 Task: Open a blank sheet, save the file as Gratitude.doc and add heading 'Gratitude'Gratitude ,with the parapraph,with the parapraph Practicing gratitude cultivates a positive mindset and enhances overall well-being. It involves acknowledging and appreciating the good things in life, which can improve mood, relationships, and overall life satisfaction. Expressing gratitude regularly can lead to a more fulfilling and optimistic outlook.Apply Font Style Agency FB And font size 14. Apply font style in  Heading Arial Black and font size 16 Change heading alignment to  Center
Action: Mouse moved to (103, 243)
Screenshot: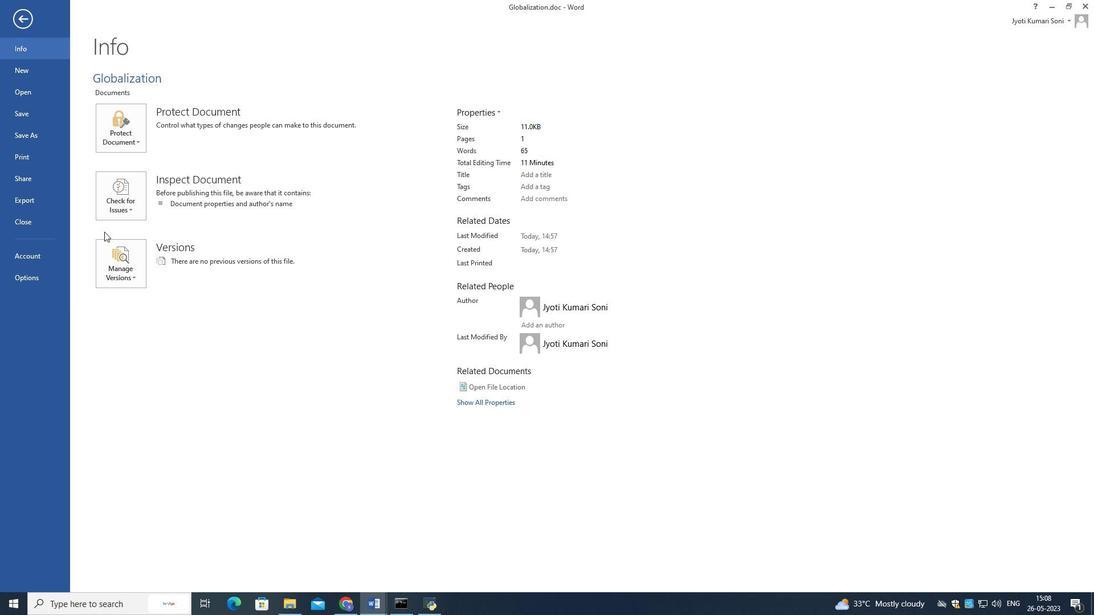 
Action: Mouse scrolled (103, 243) with delta (0, 0)
Screenshot: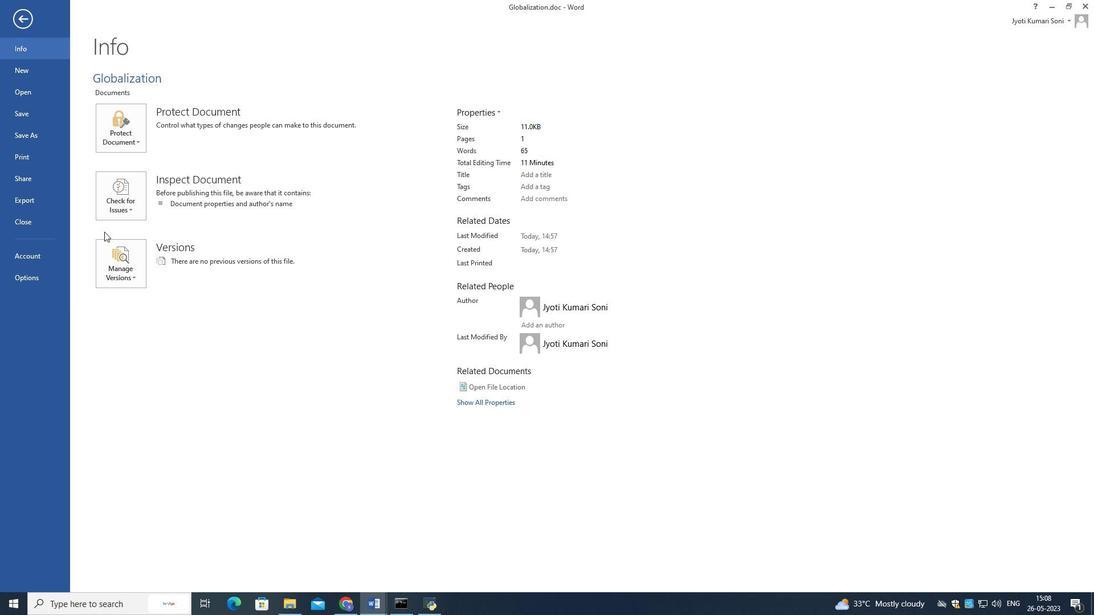 
Action: Mouse moved to (101, 250)
Screenshot: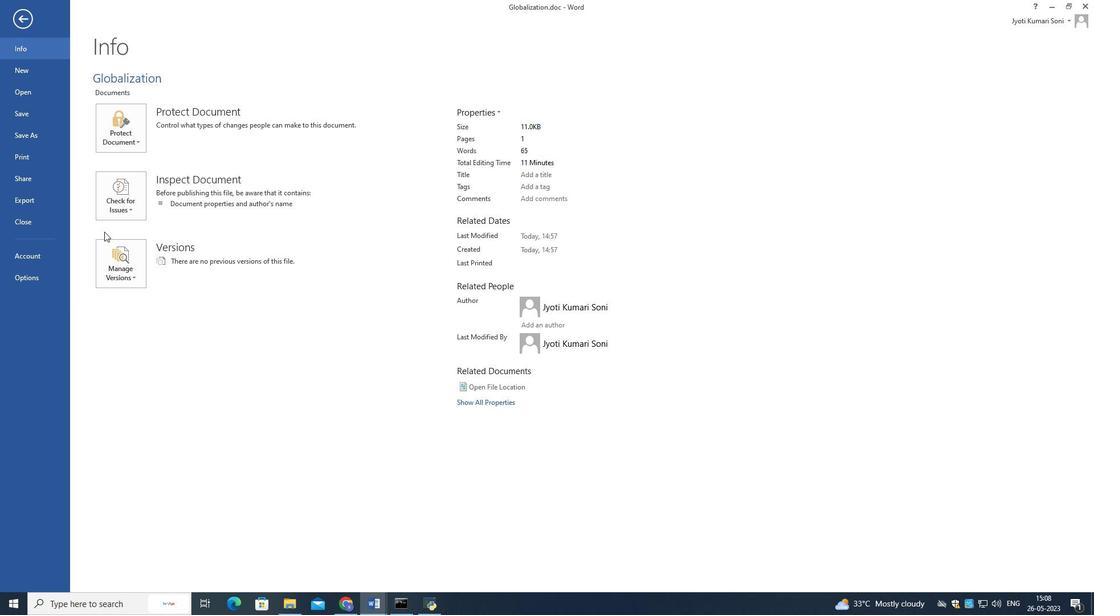 
Action: Mouse scrolled (101, 249) with delta (0, 0)
Screenshot: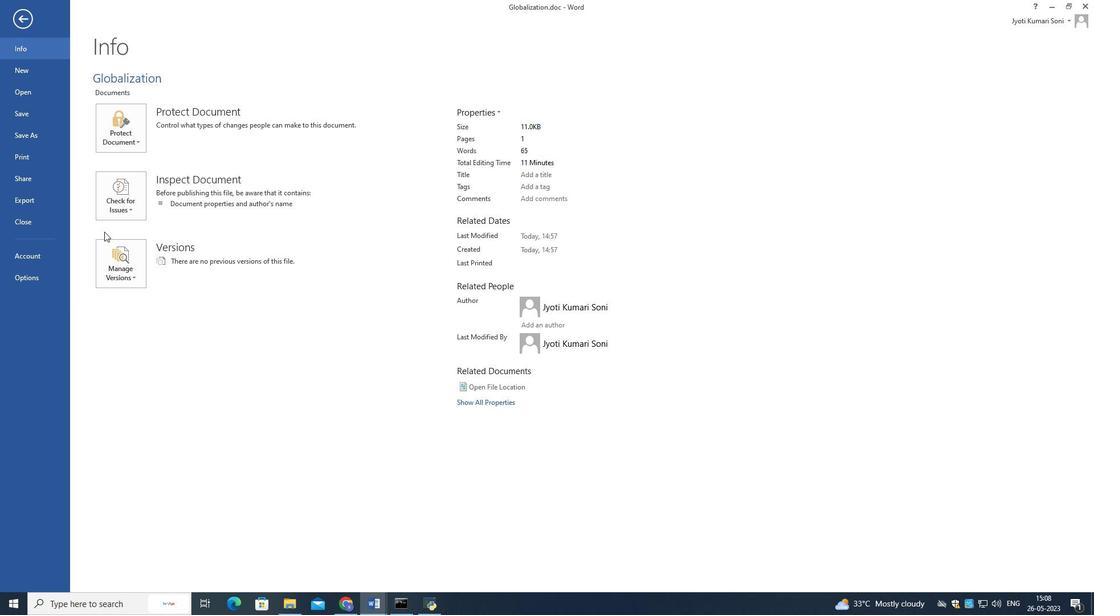
Action: Mouse moved to (101, 252)
Screenshot: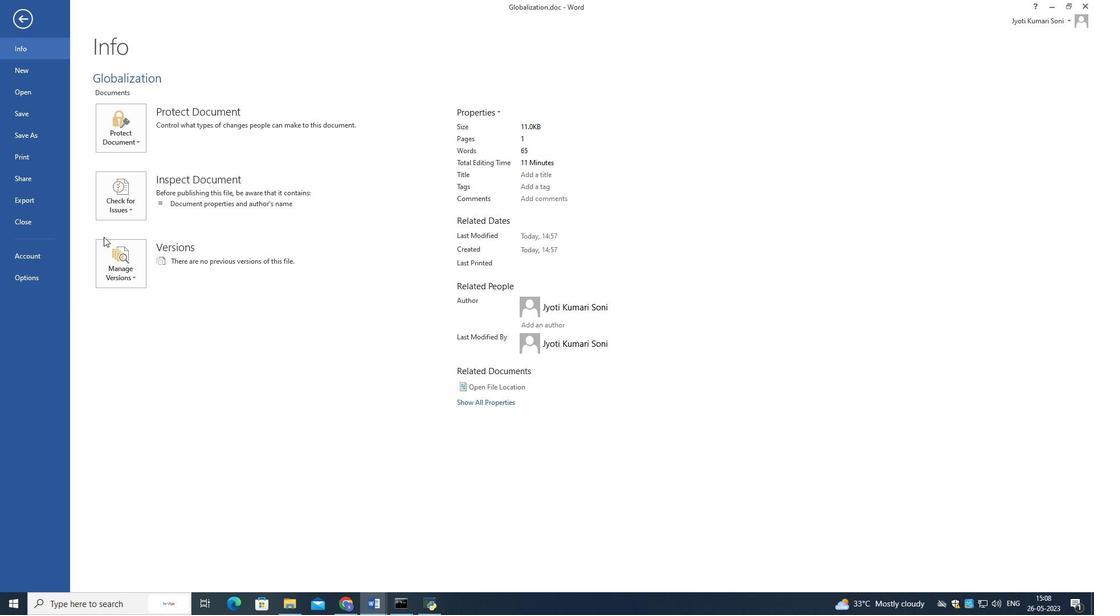 
Action: Mouse scrolled (101, 251) with delta (0, 0)
Screenshot: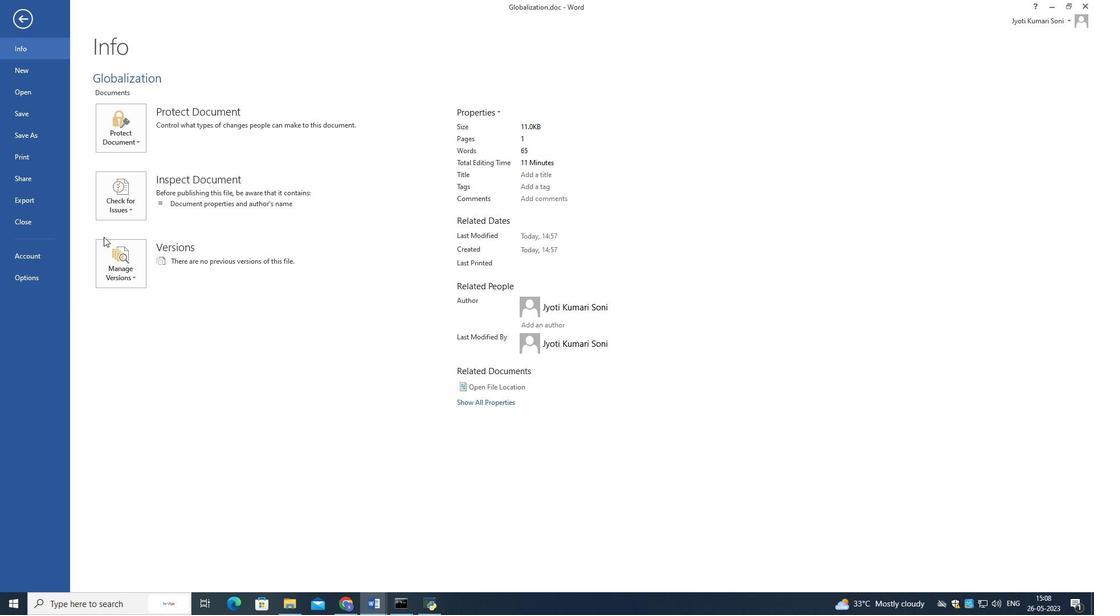 
Action: Mouse moved to (100, 253)
Screenshot: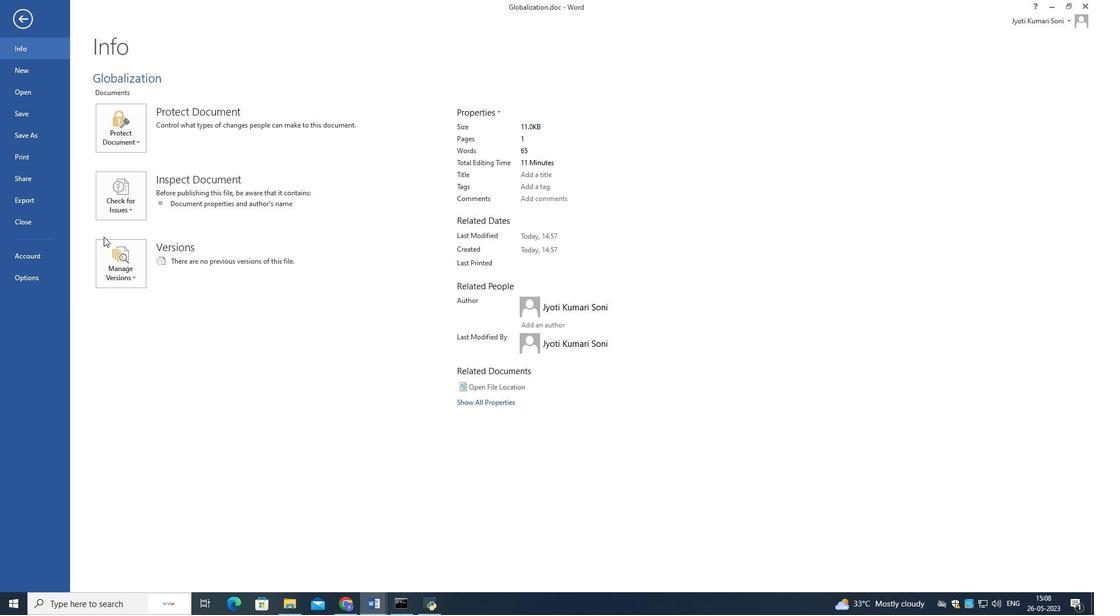 
Action: Mouse scrolled (100, 252) with delta (0, 0)
Screenshot: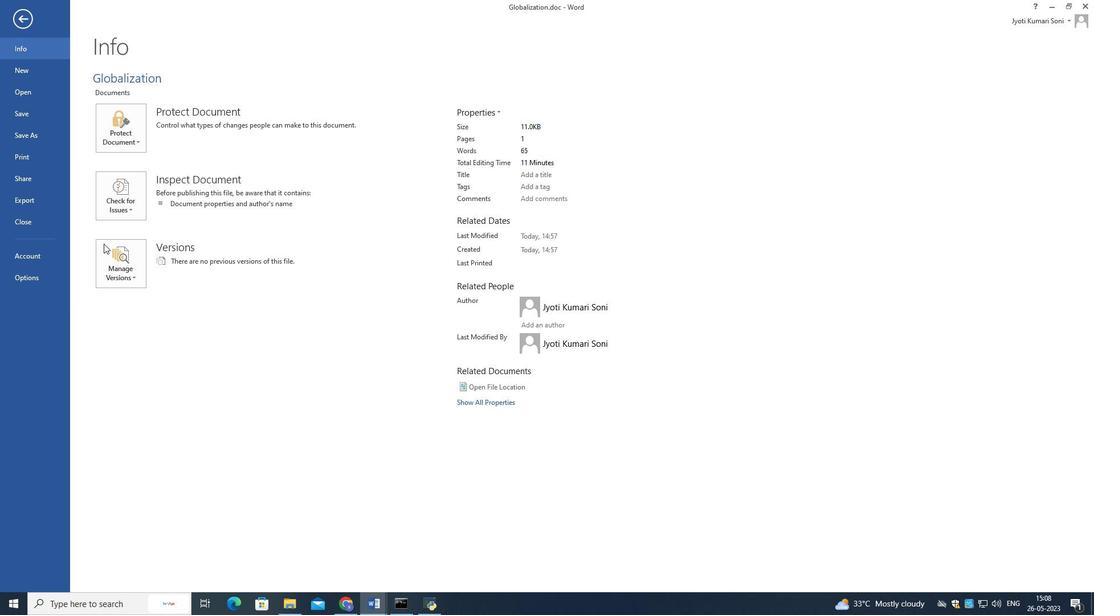 
Action: Mouse moved to (100, 254)
Screenshot: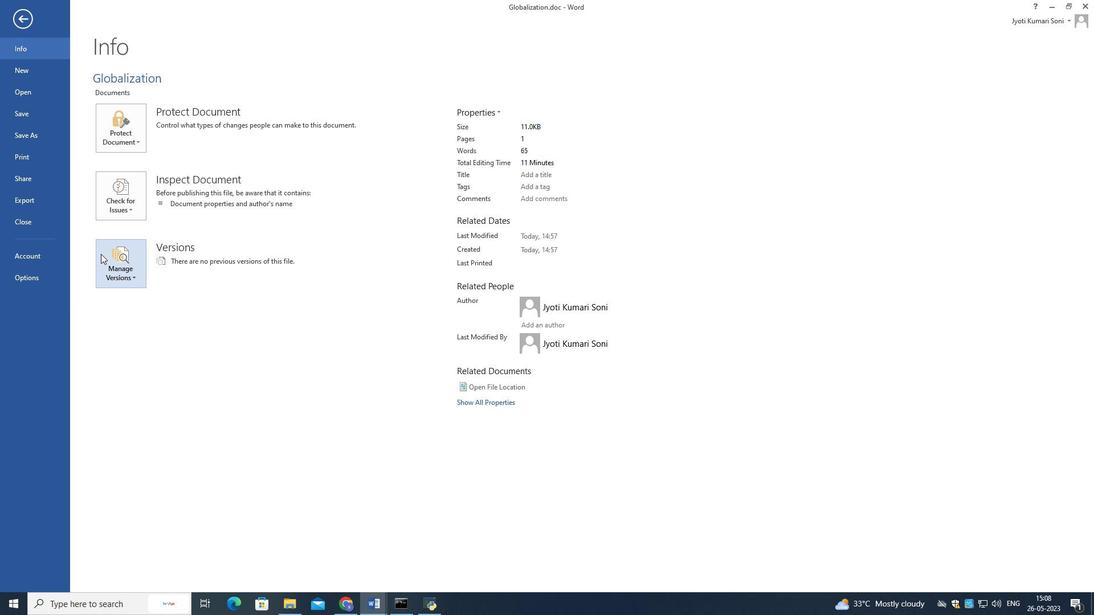 
Action: Mouse scrolled (100, 254) with delta (0, 0)
Screenshot: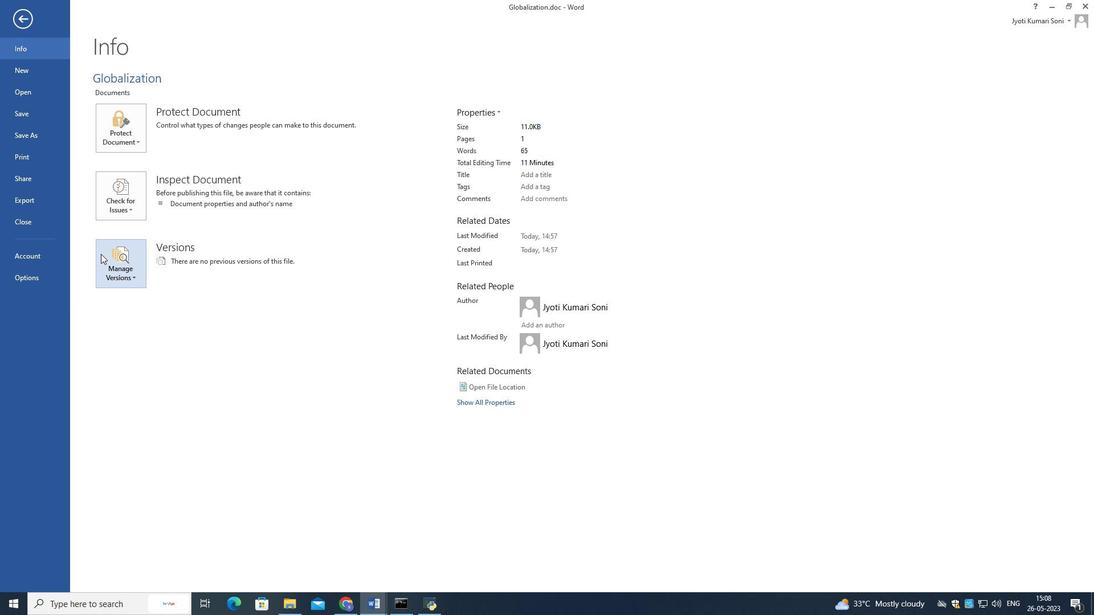 
Action: Mouse moved to (98, 250)
Screenshot: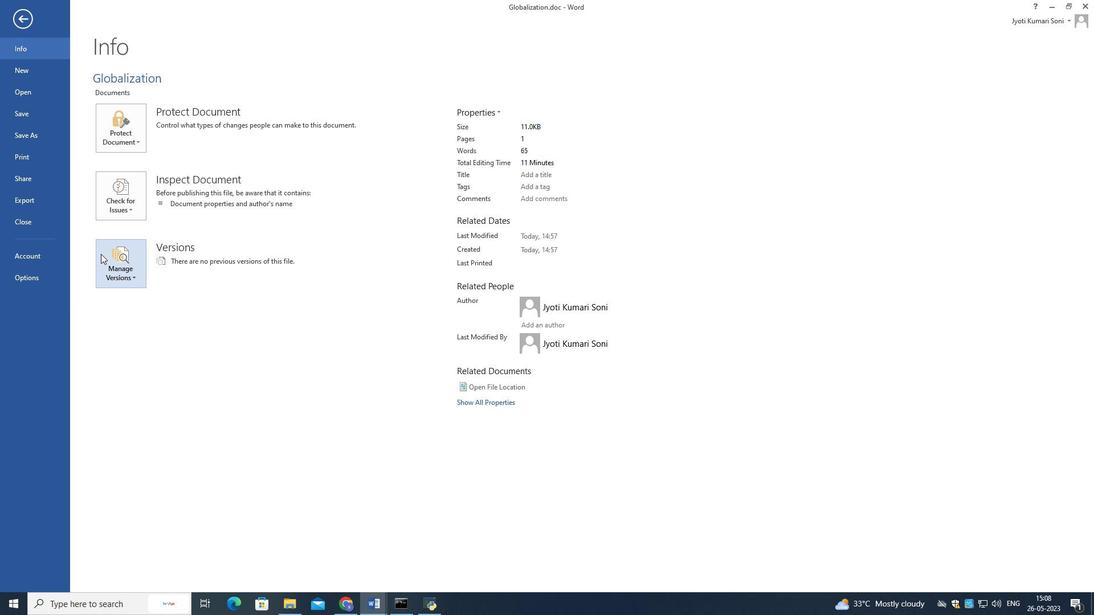 
Action: Mouse scrolled (98, 250) with delta (0, 0)
Screenshot: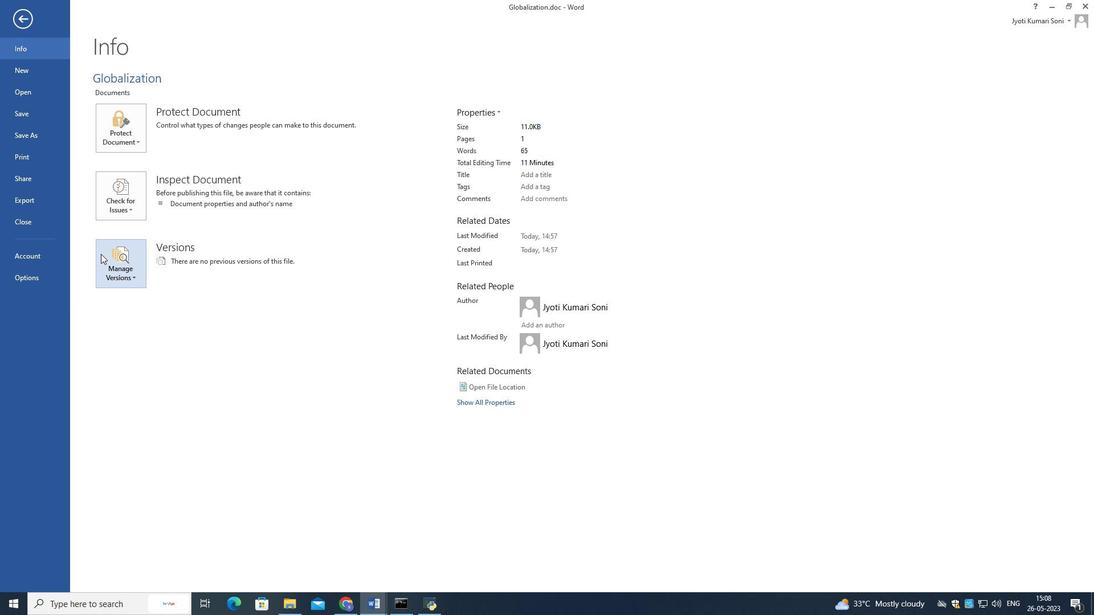 
Action: Mouse moved to (83, 217)
Screenshot: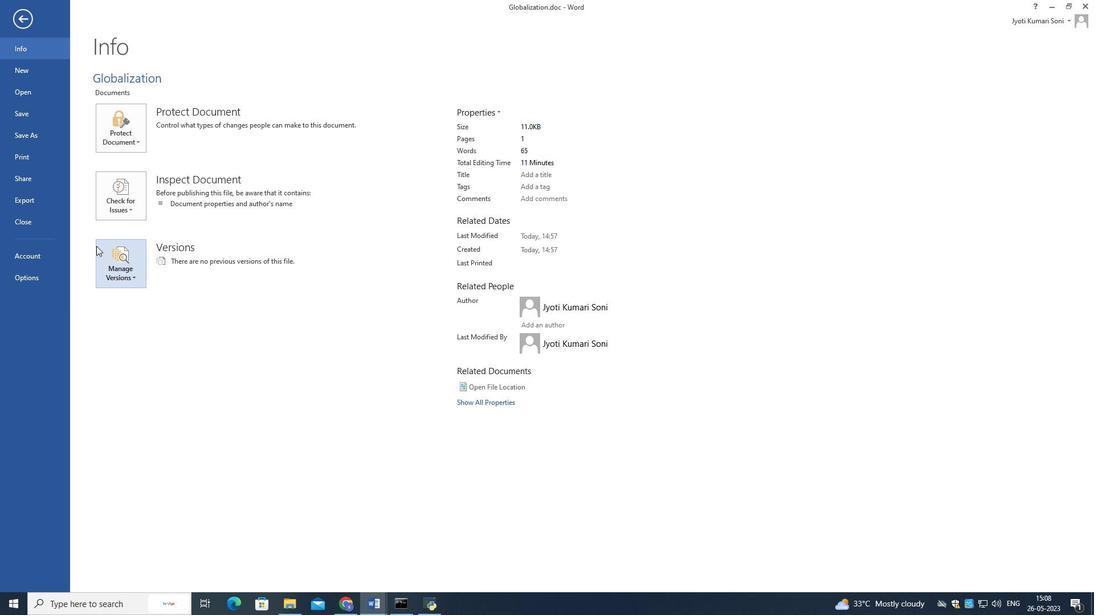 
Action: Mouse scrolled (94, 243) with delta (0, 0)
Screenshot: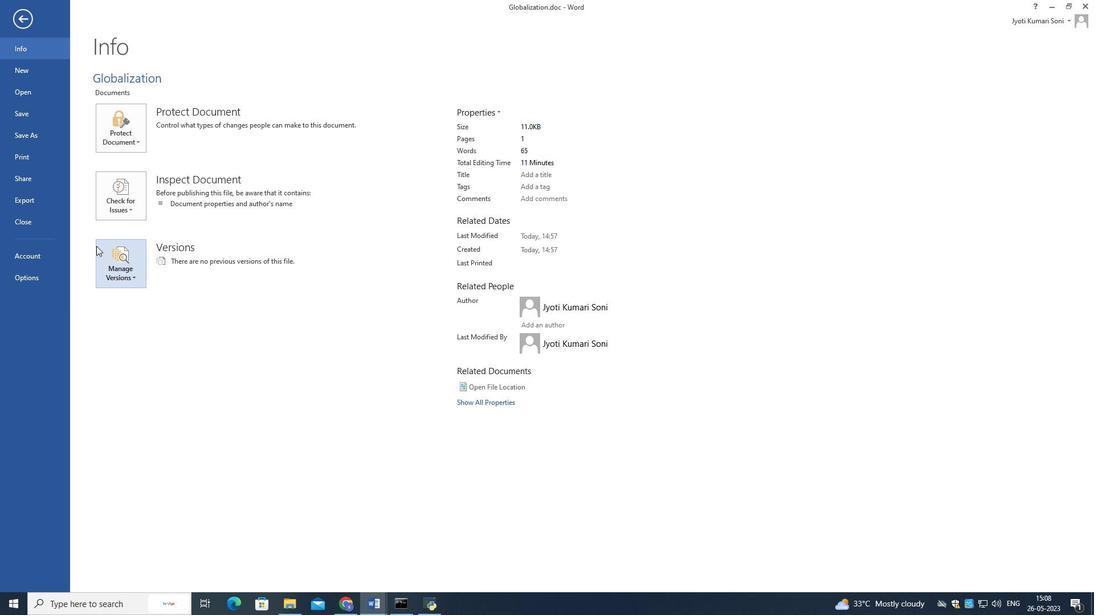 
Action: Mouse moved to (43, 132)
Screenshot: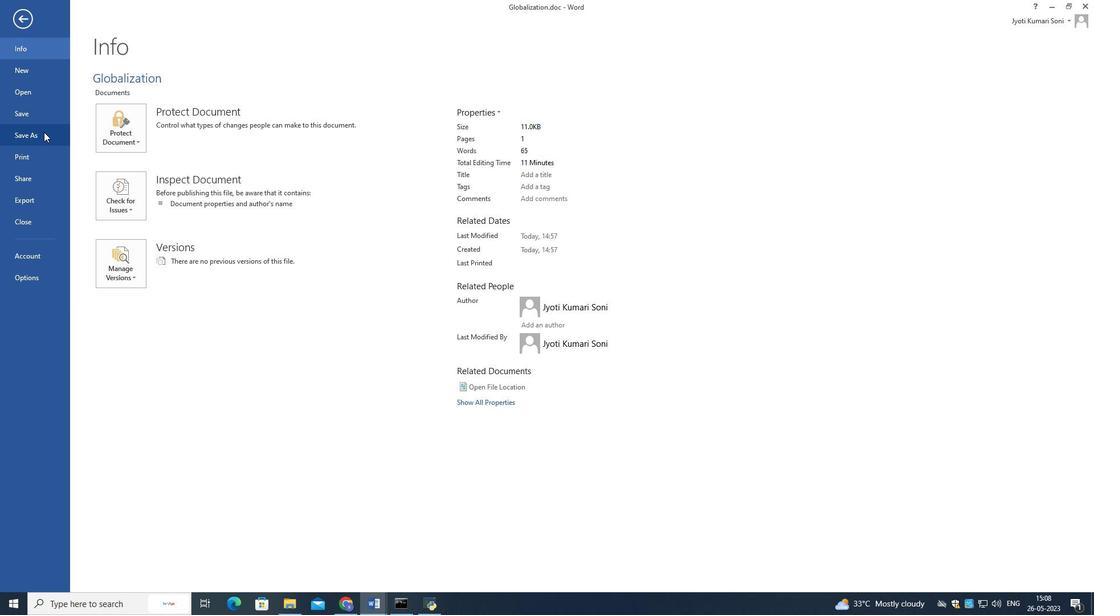 
Action: Mouse scrolled (43, 131) with delta (0, 0)
Screenshot: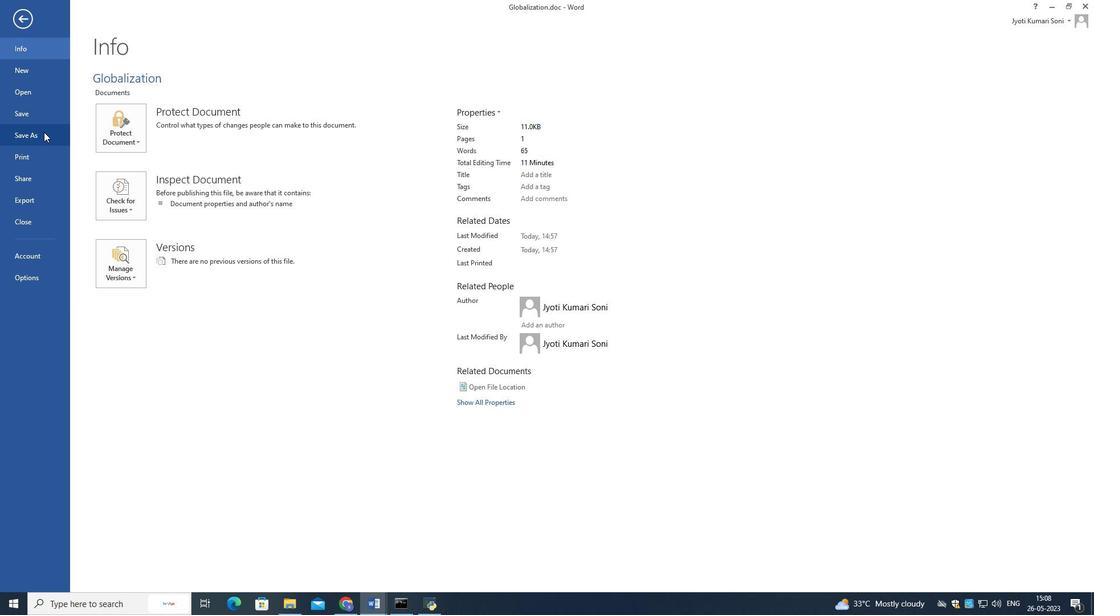 
Action: Mouse moved to (42, 132)
Screenshot: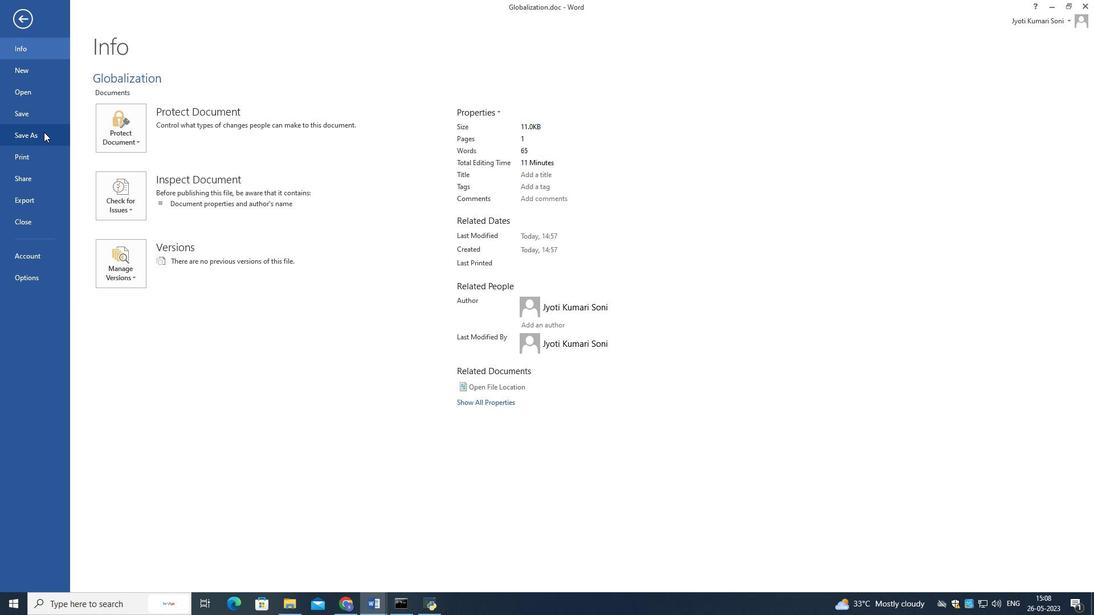 
Action: Mouse scrolled (42, 131) with delta (0, 0)
Screenshot: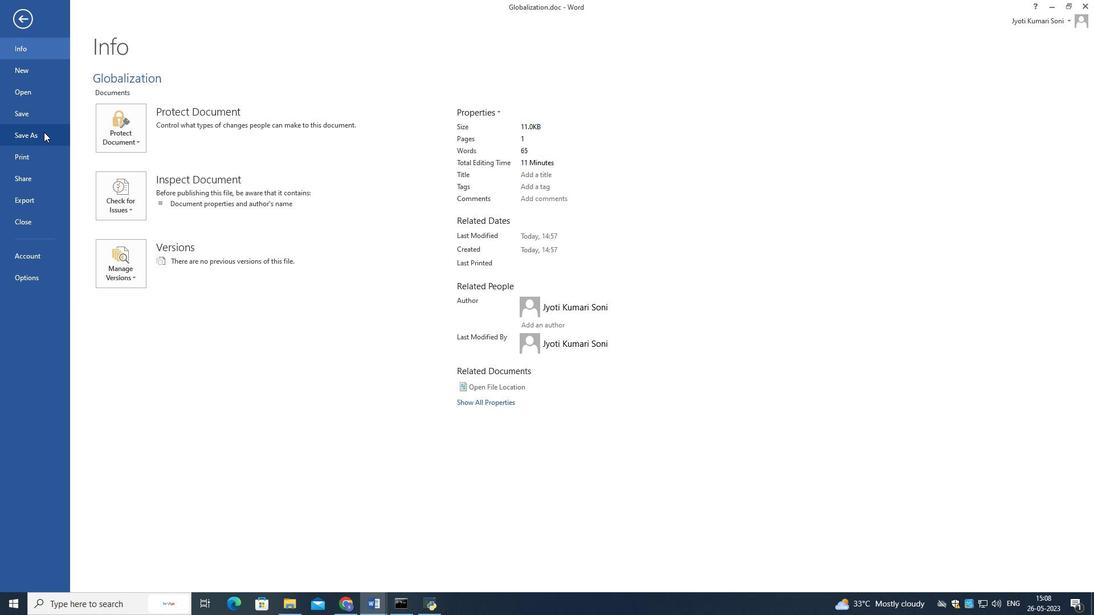 
Action: Mouse moved to (41, 132)
Screenshot: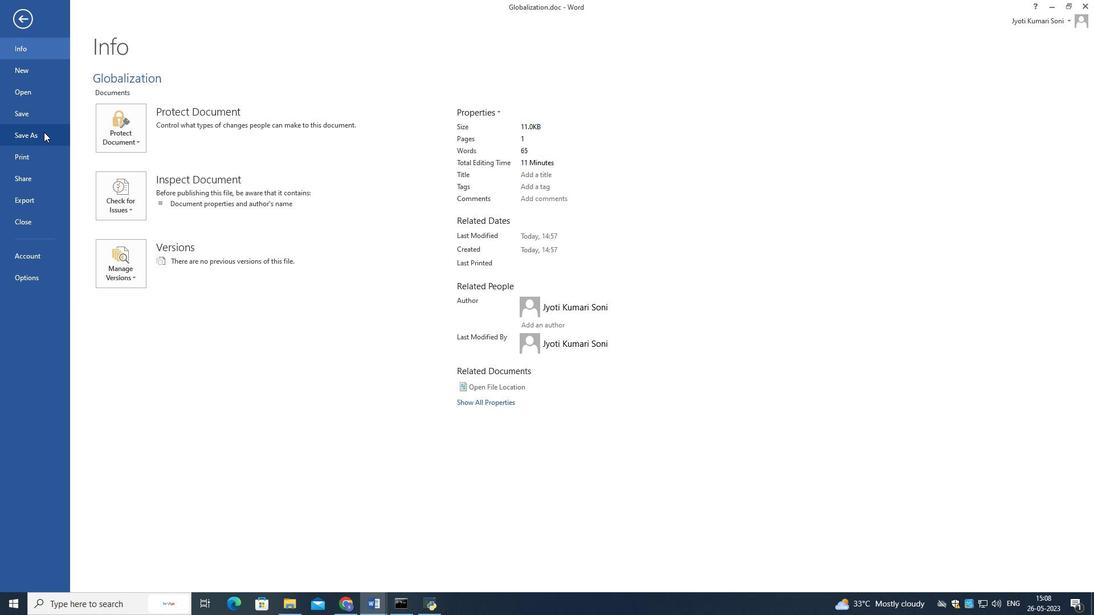 
Action: Mouse scrolled (41, 131) with delta (0, 0)
Screenshot: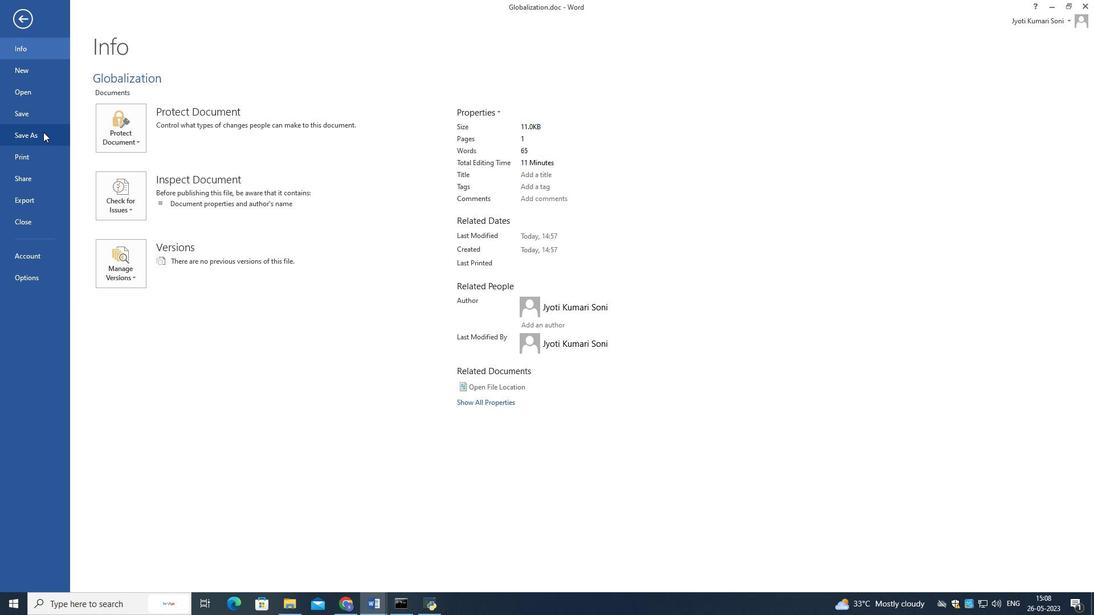 
Action: Mouse moved to (39, 132)
Screenshot: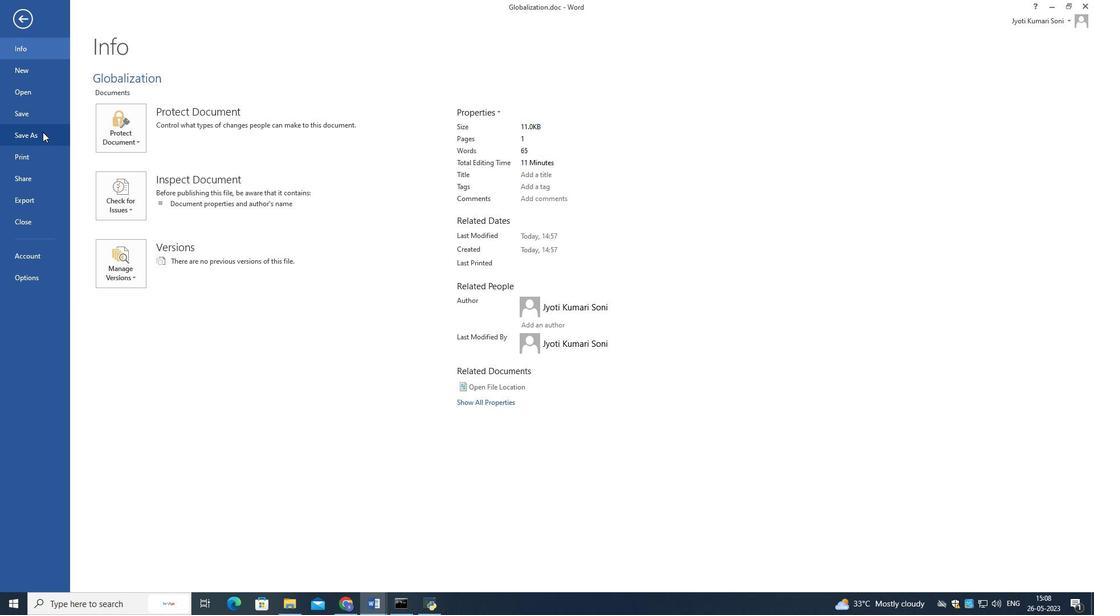 
Action: Mouse scrolled (39, 132) with delta (0, 0)
Screenshot: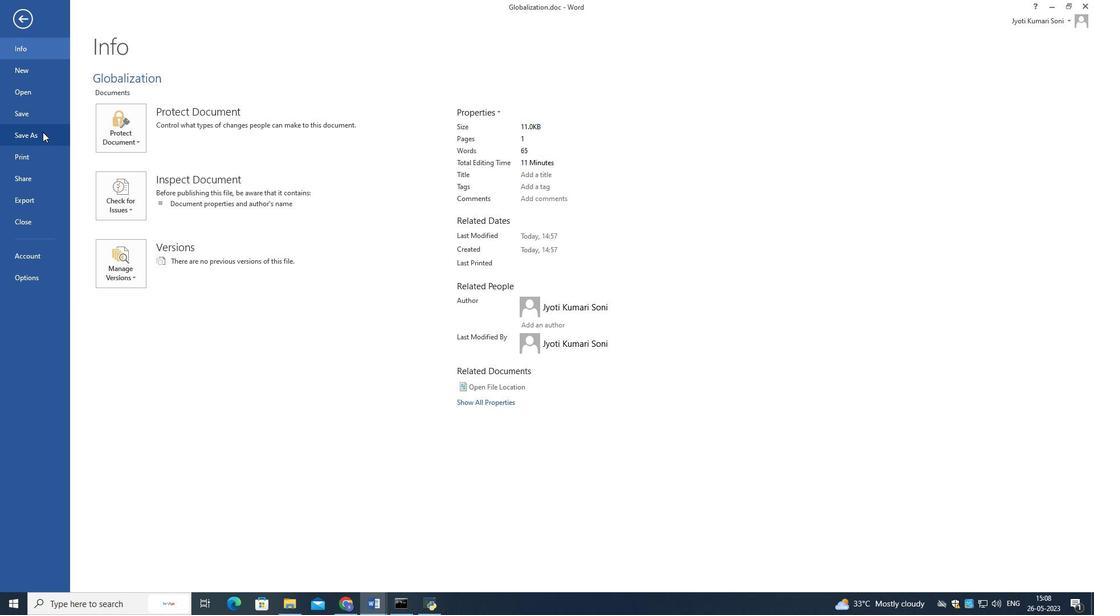 
Action: Mouse moved to (39, 133)
Screenshot: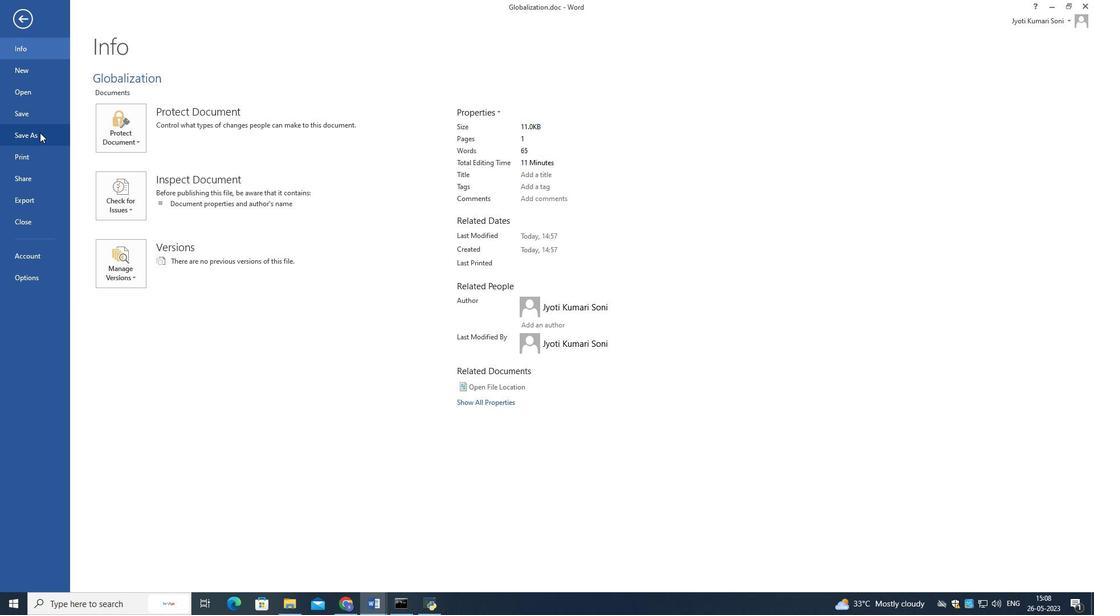 
Action: Mouse scrolled (39, 133) with delta (0, 0)
Screenshot: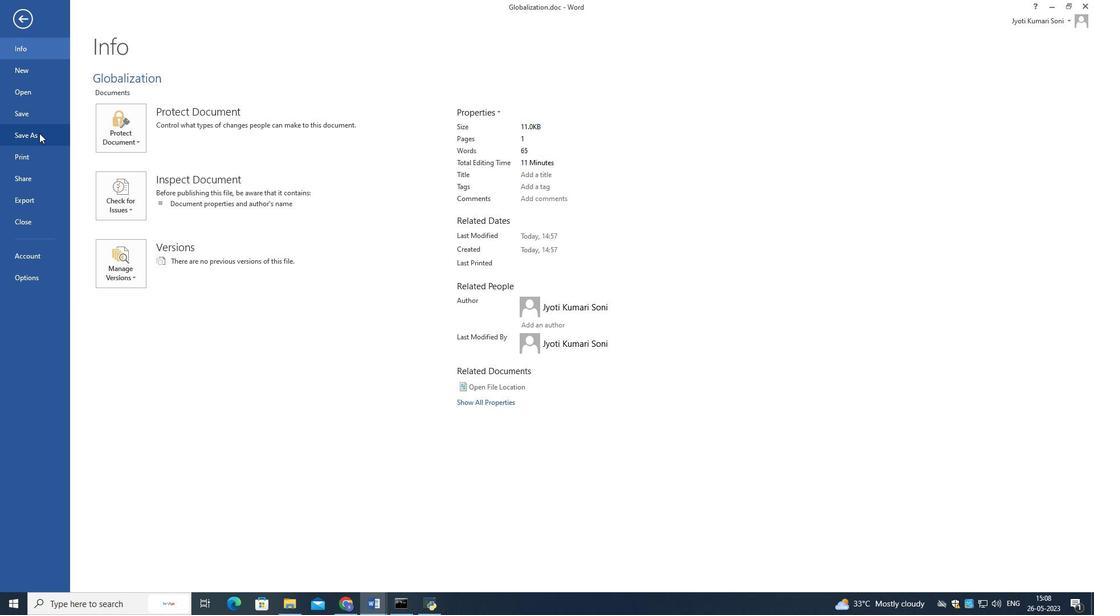 
Action: Mouse moved to (26, 90)
Screenshot: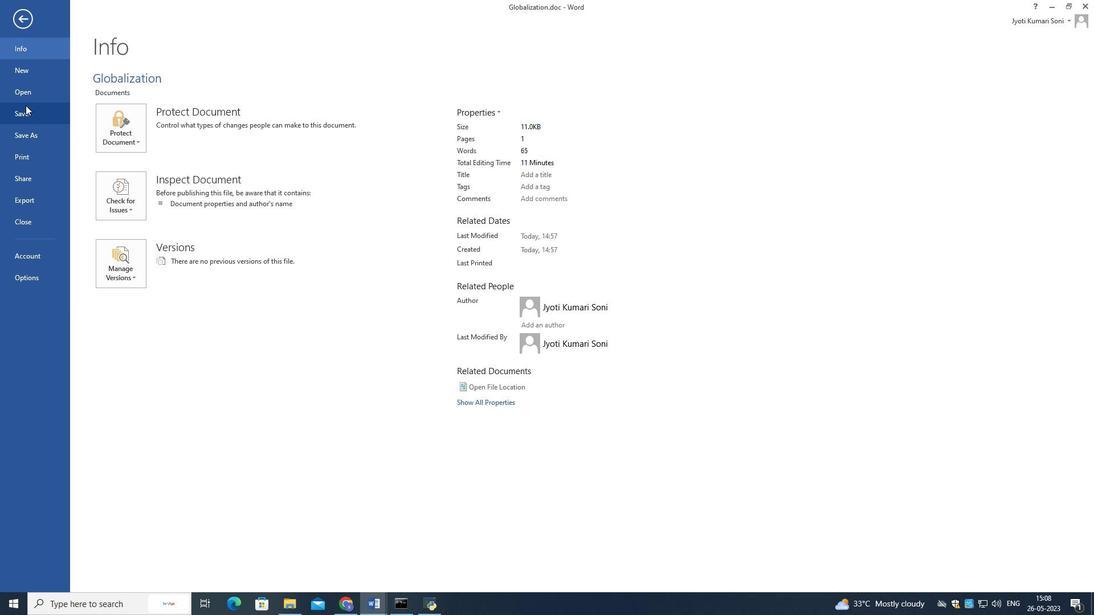
Action: Mouse pressed left at (26, 90)
Screenshot: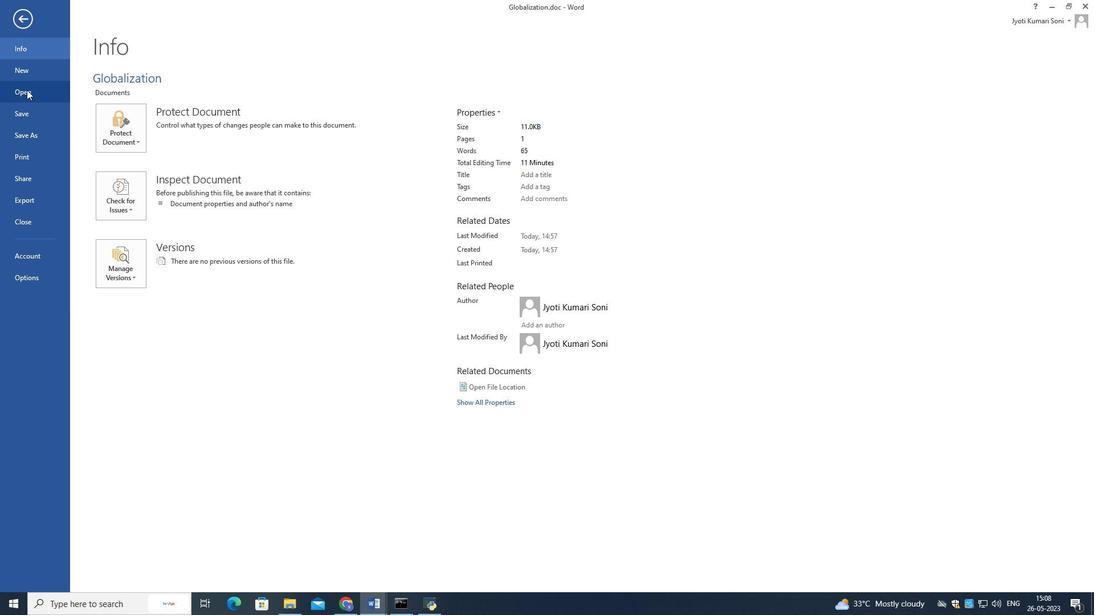 
Action: Mouse moved to (23, 75)
Screenshot: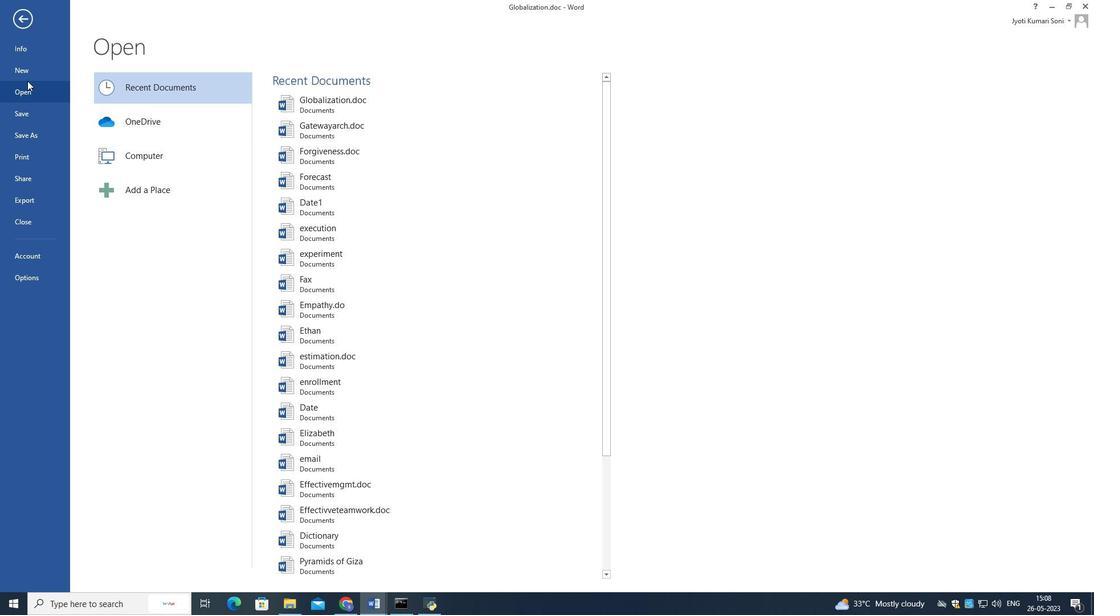 
Action: Mouse pressed left at (23, 75)
Screenshot: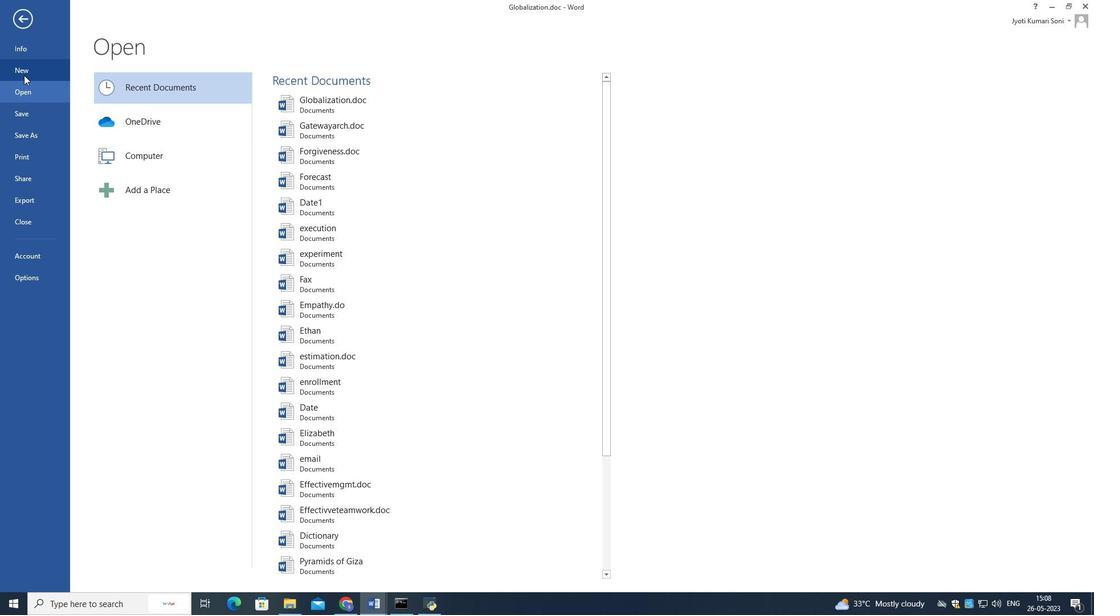 
Action: Mouse moved to (124, 153)
Screenshot: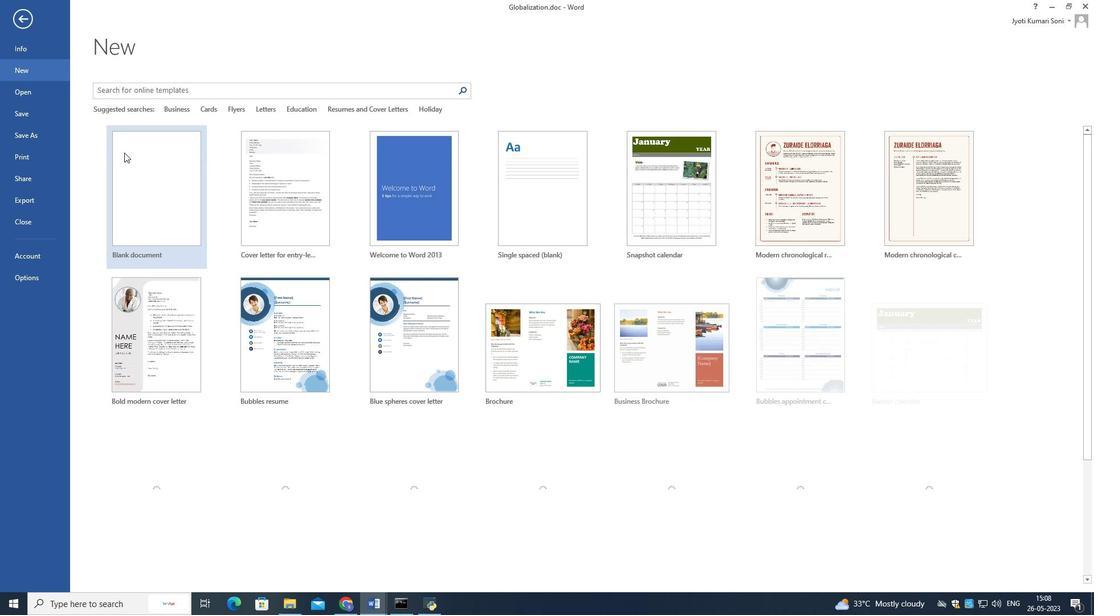 
Action: Mouse pressed left at (124, 153)
Screenshot: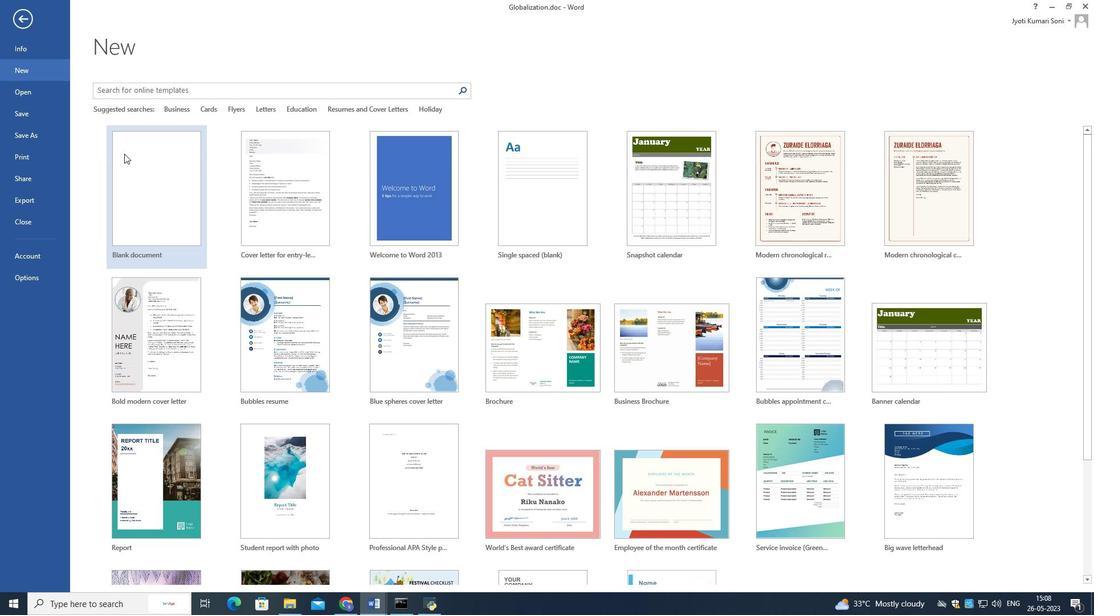 
Action: Mouse moved to (14, 18)
Screenshot: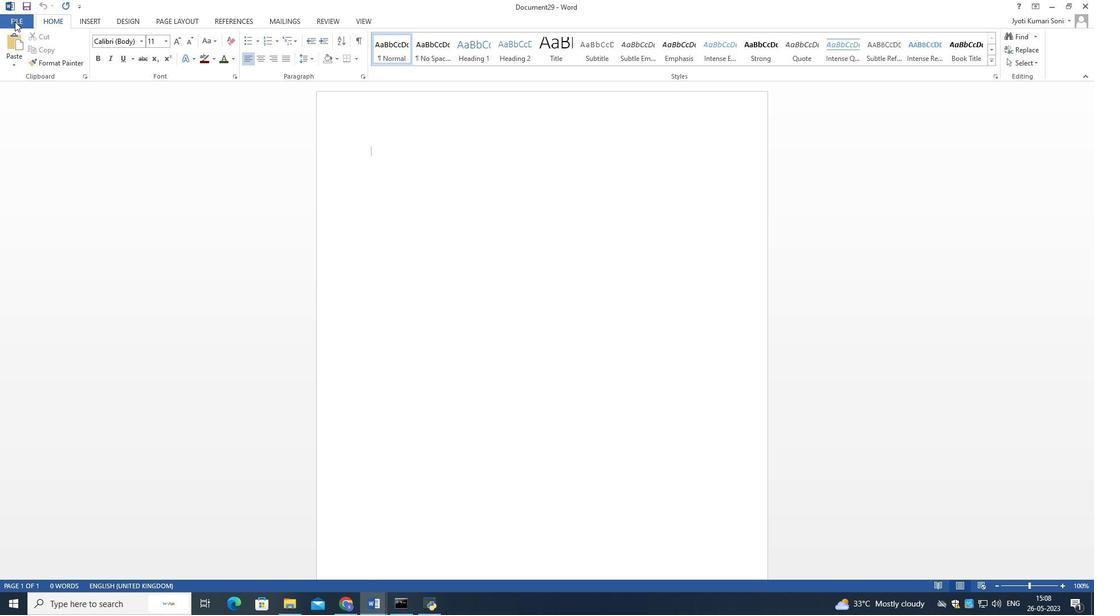 
Action: Mouse pressed left at (14, 18)
Screenshot: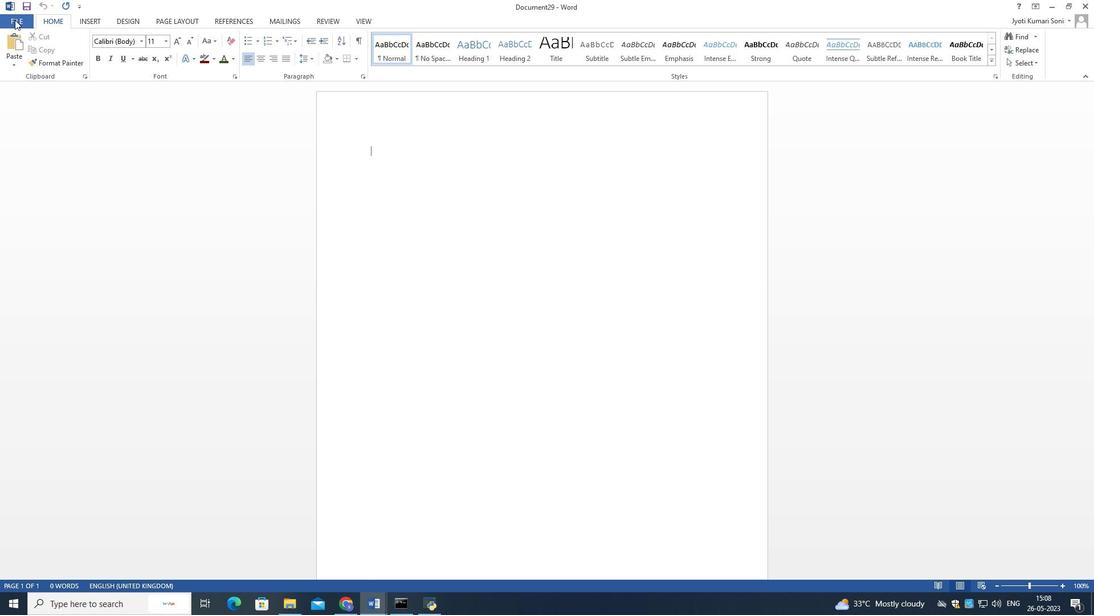 
Action: Mouse moved to (39, 135)
Screenshot: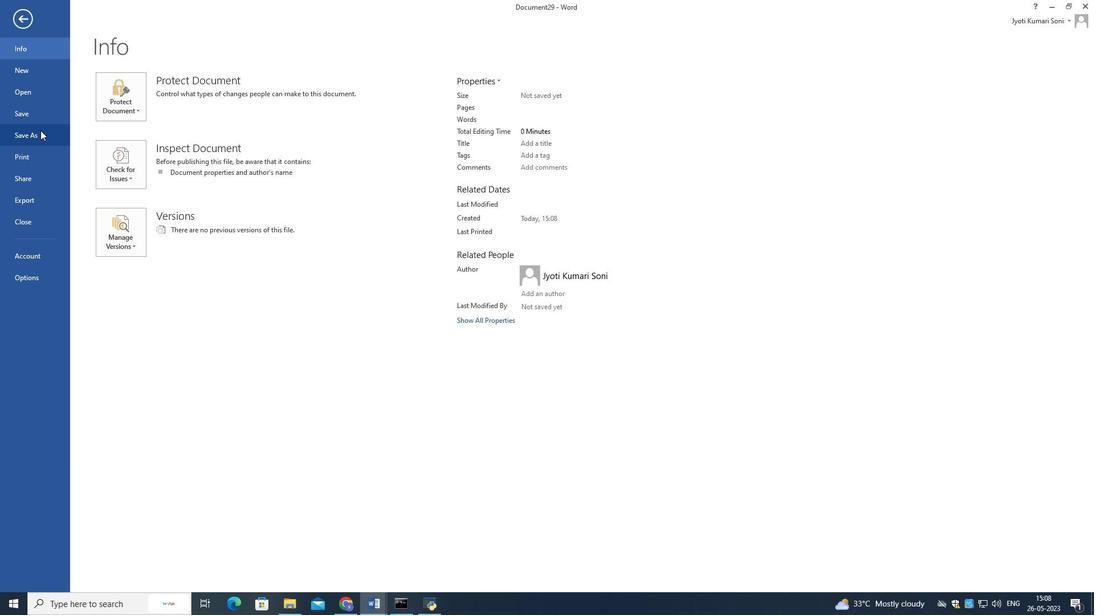 
Action: Mouse pressed left at (39, 135)
Screenshot: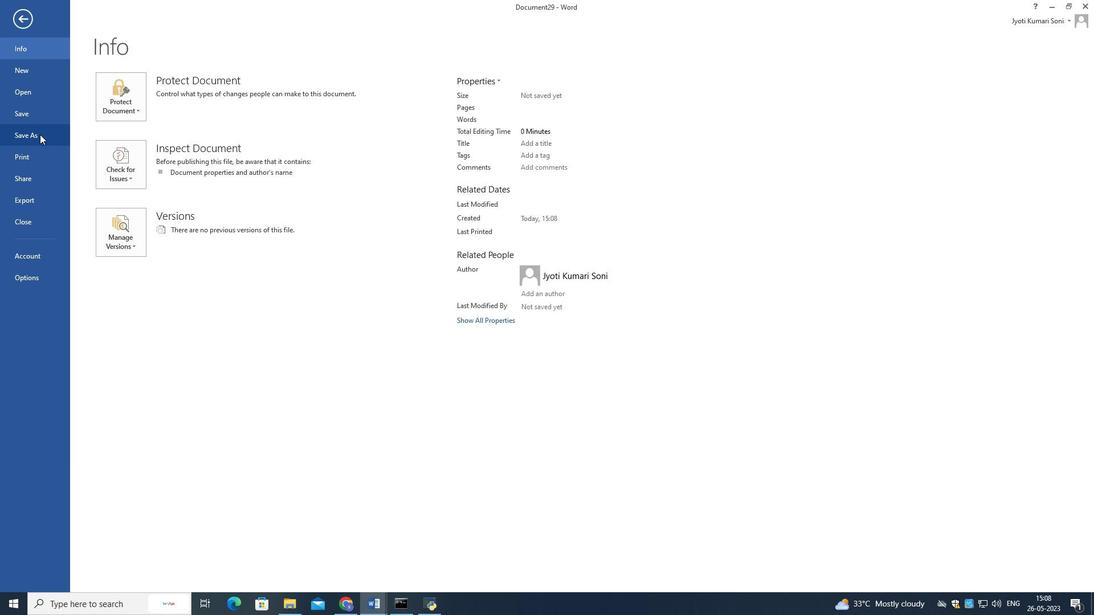 
Action: Mouse moved to (283, 117)
Screenshot: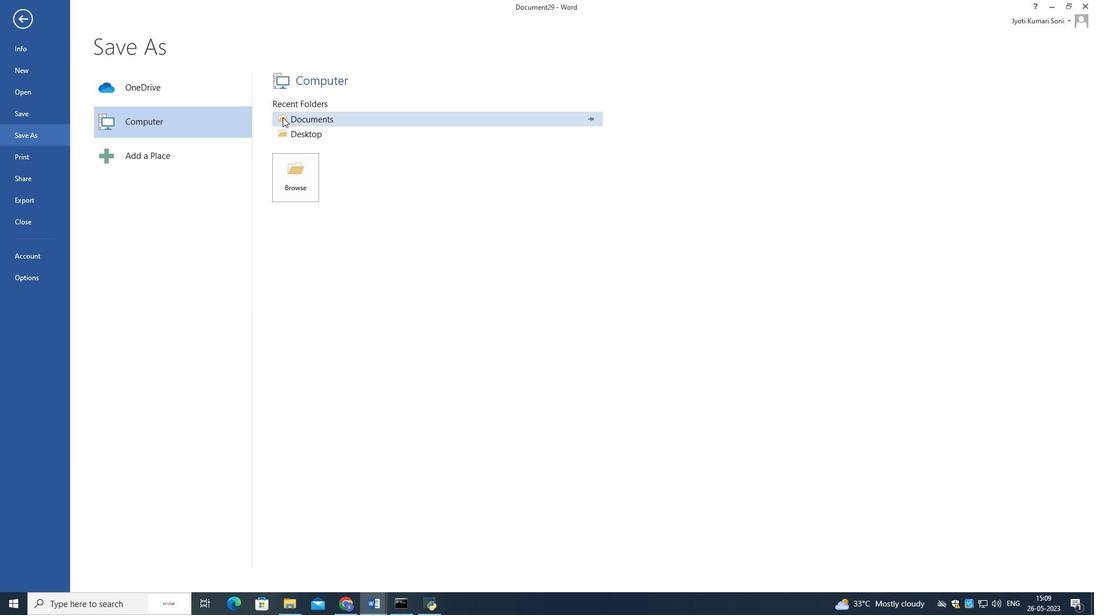 
Action: Mouse pressed left at (283, 117)
Screenshot: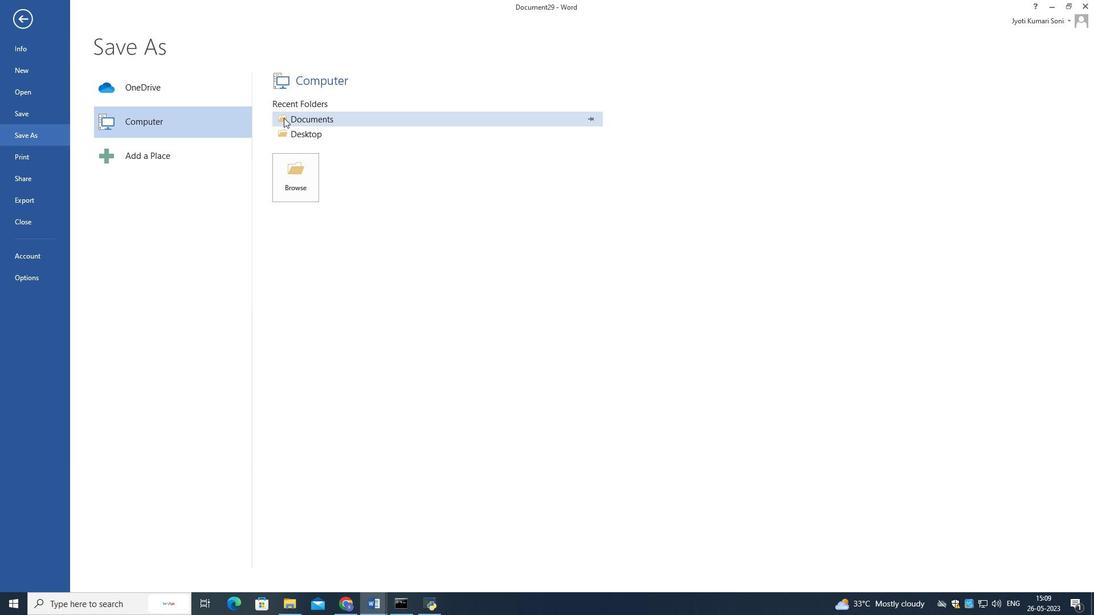 
Action: Mouse moved to (166, 130)
Screenshot: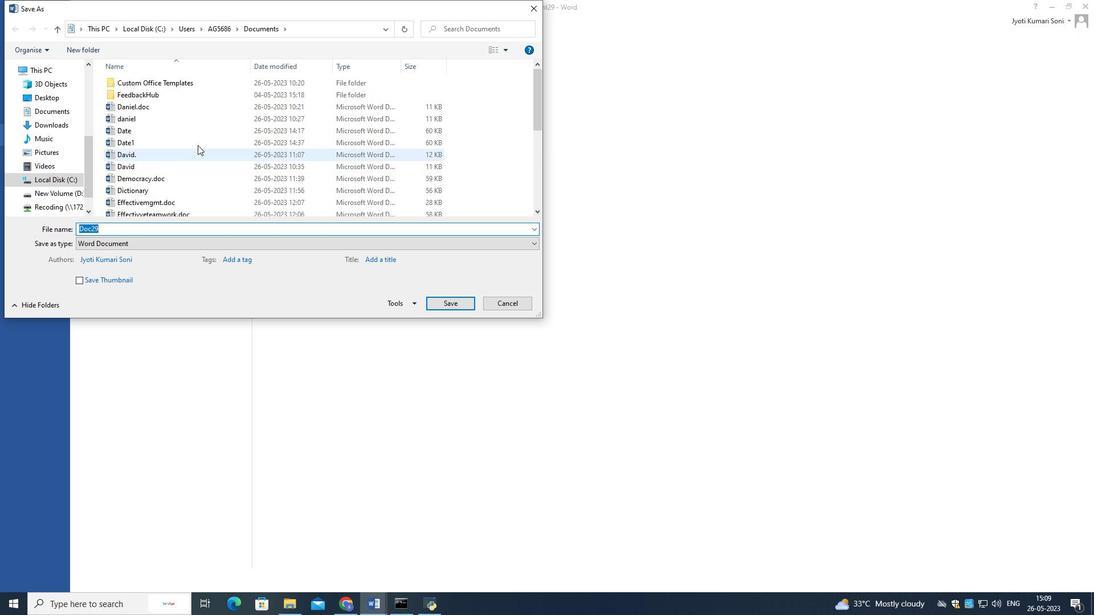 
Action: Key pressed <Key.shift><Key.shift><Key.shift><Key.shift><Key.shift><Key.shift><Key.shift><Key.shift><Key.shift><Key.shift><Key.shift><Key.shift><Key.shift><Key.shift><Key.shift><Key.shift>Gratitude.doc
Screenshot: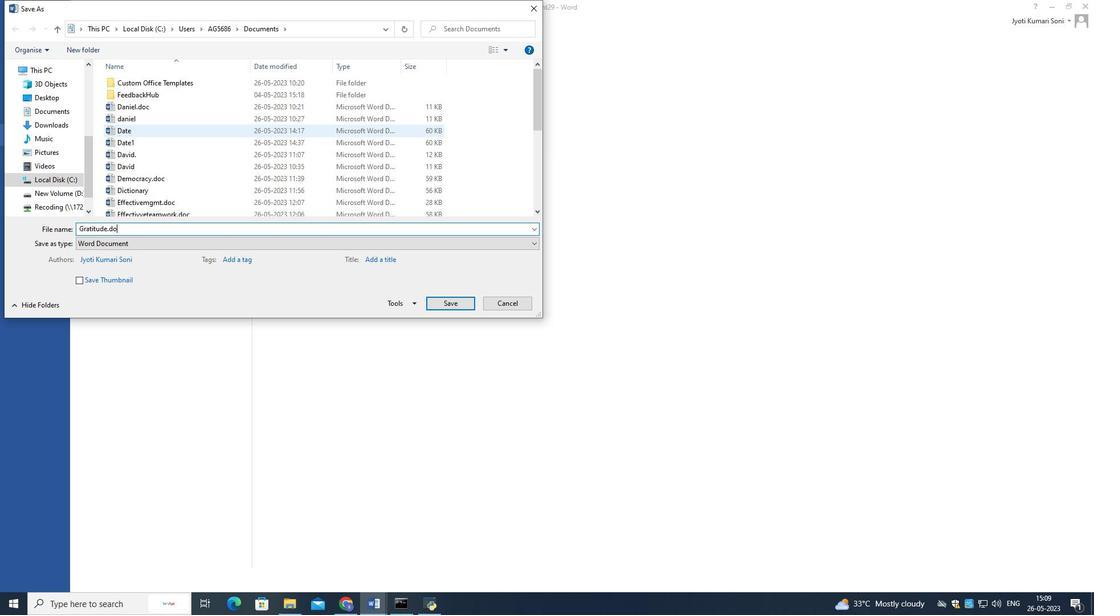 
Action: Mouse moved to (437, 305)
Screenshot: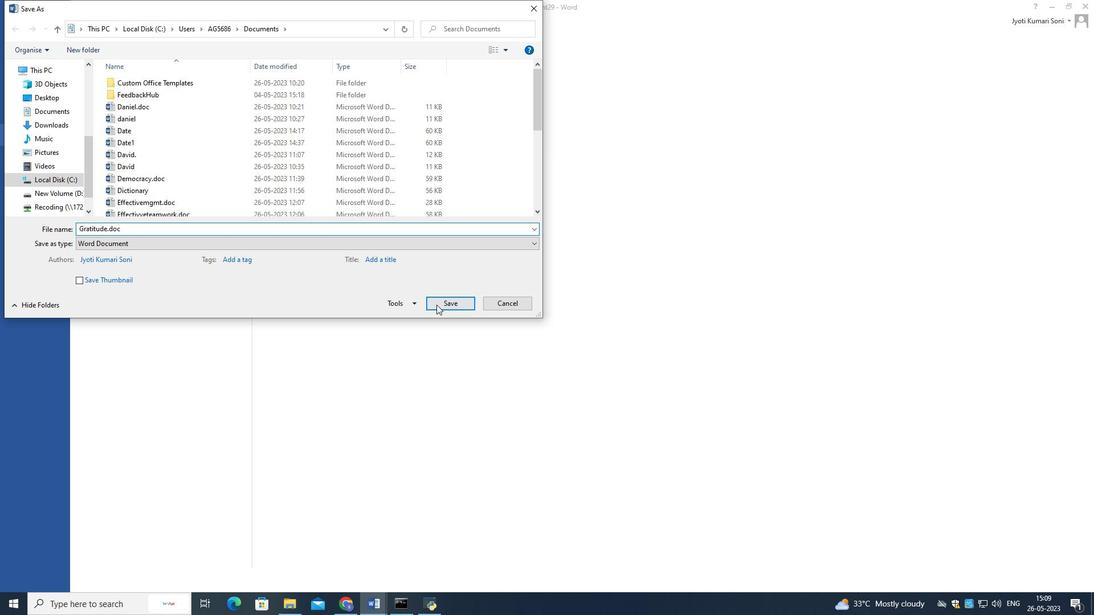 
Action: Mouse pressed left at (437, 305)
Screenshot: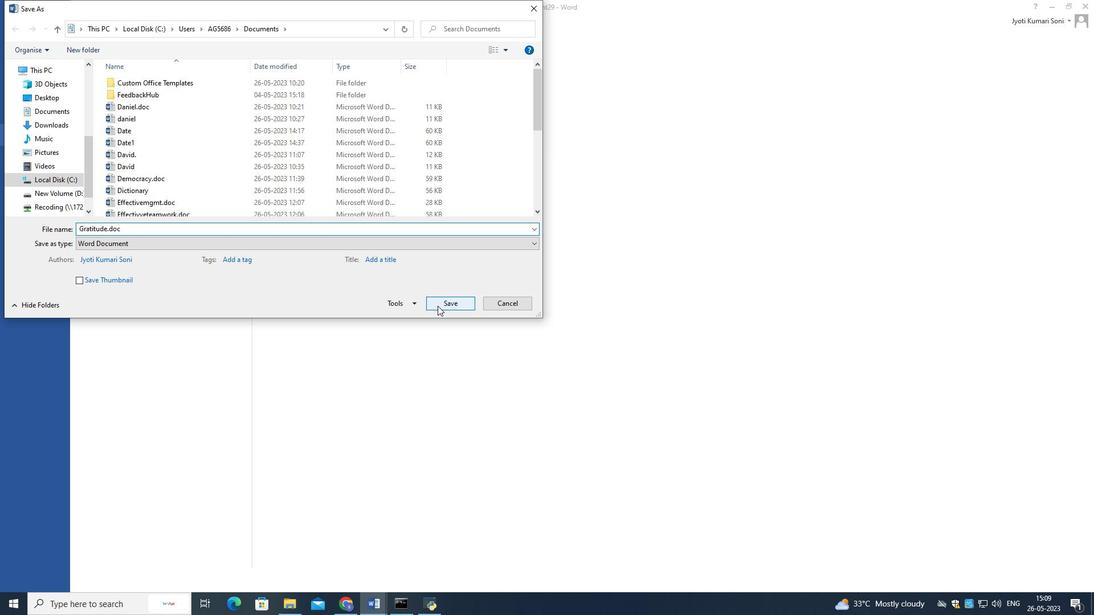 
Action: Mouse moved to (270, 81)
Screenshot: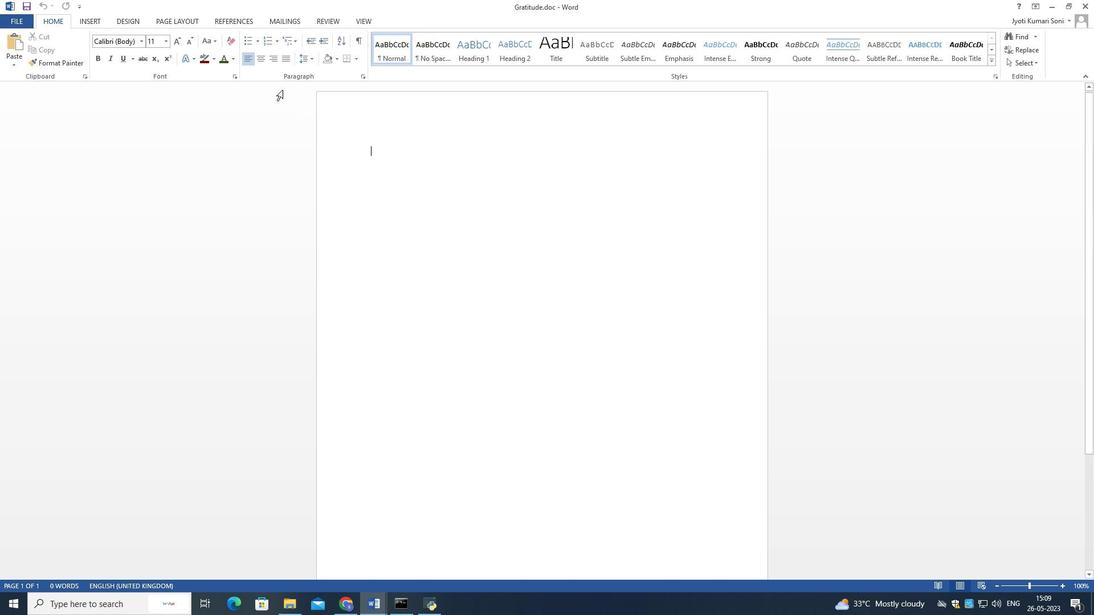 
Action: Key pressed <Key.shift>Gratitude
Screenshot: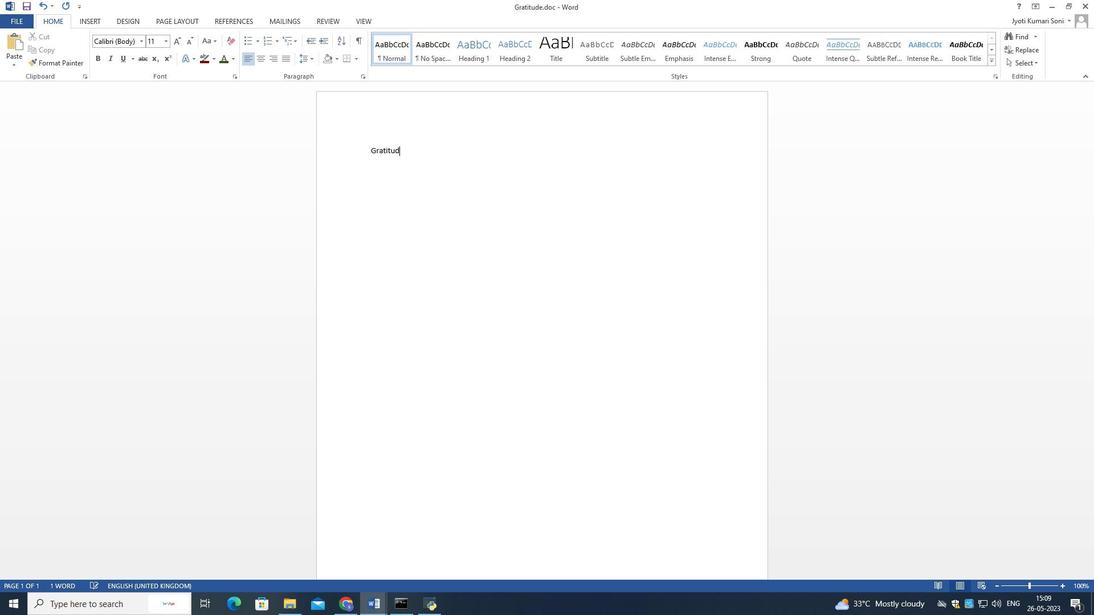 
Action: Mouse moved to (430, 154)
Screenshot: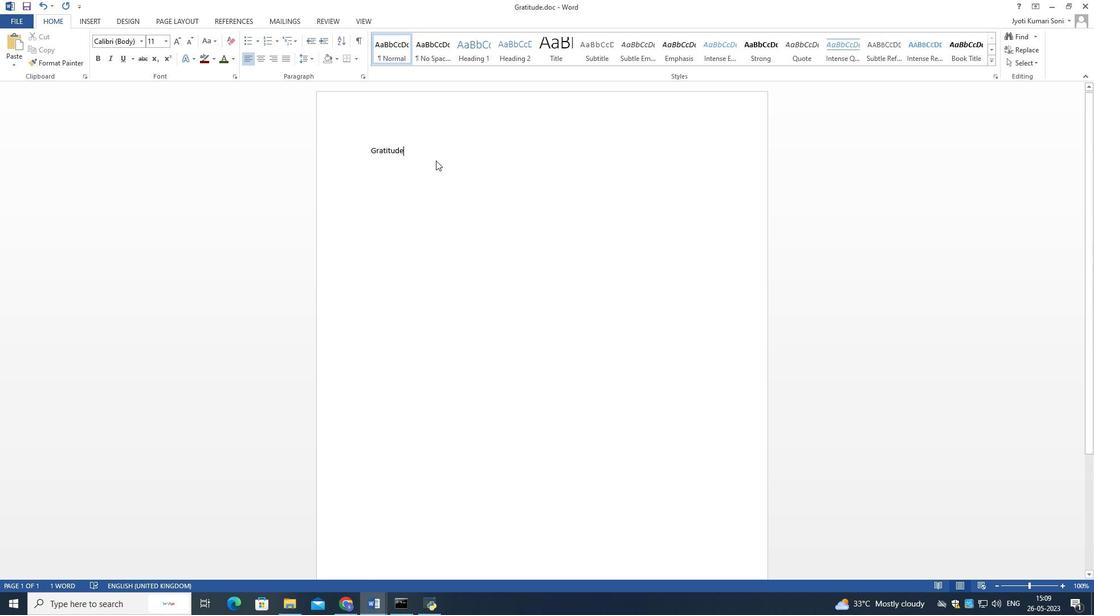 
Action: Mouse pressed left at (430, 154)
Screenshot: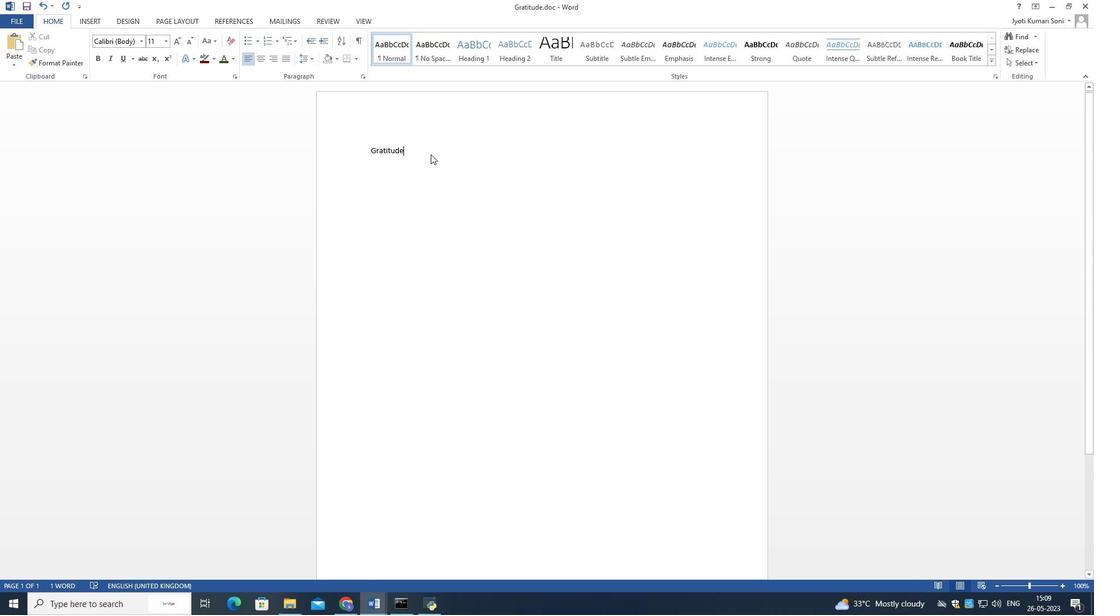 
Action: Mouse moved to (323, 120)
Screenshot: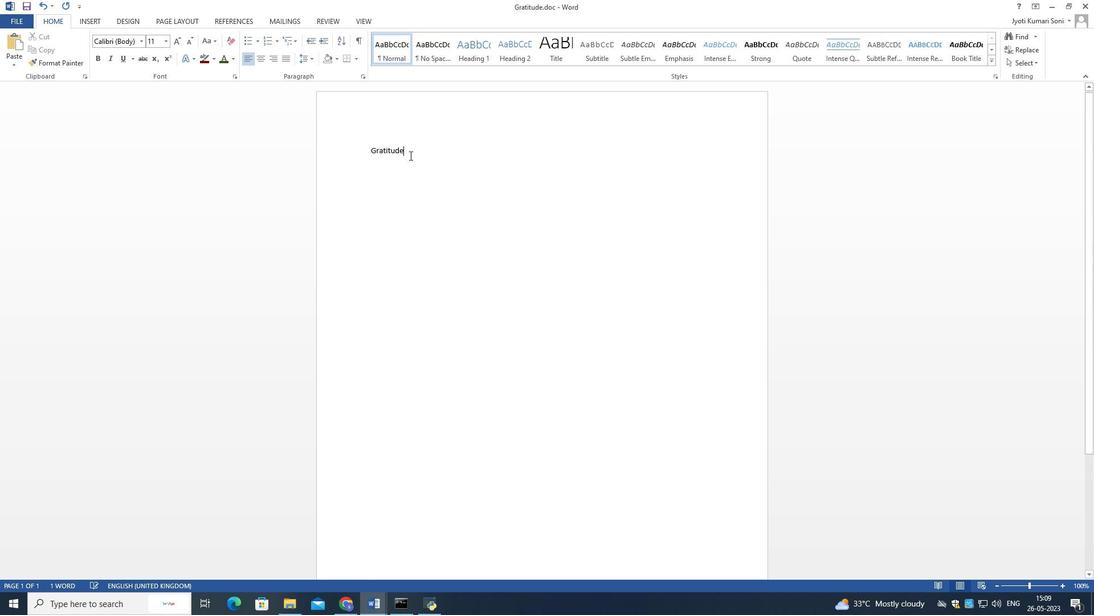
Action: Key pressed '<Key.left><Key.left><Key.left><Key.left><Key.left><Key.left><Key.left><Key.left><Key.left><Key.left><Key.left><Key.left><Key.left>'<Key.right><Key.right><Key.right><Key.right><Key.right><Key.right><Key.right><Key.right><Key.right><Key.right><Key.right><Key.right><Key.right><Key.right><Key.right><Key.right><Key.right><Key.right><Key.right><Key.space><Key.shift>Gratitude
Screenshot: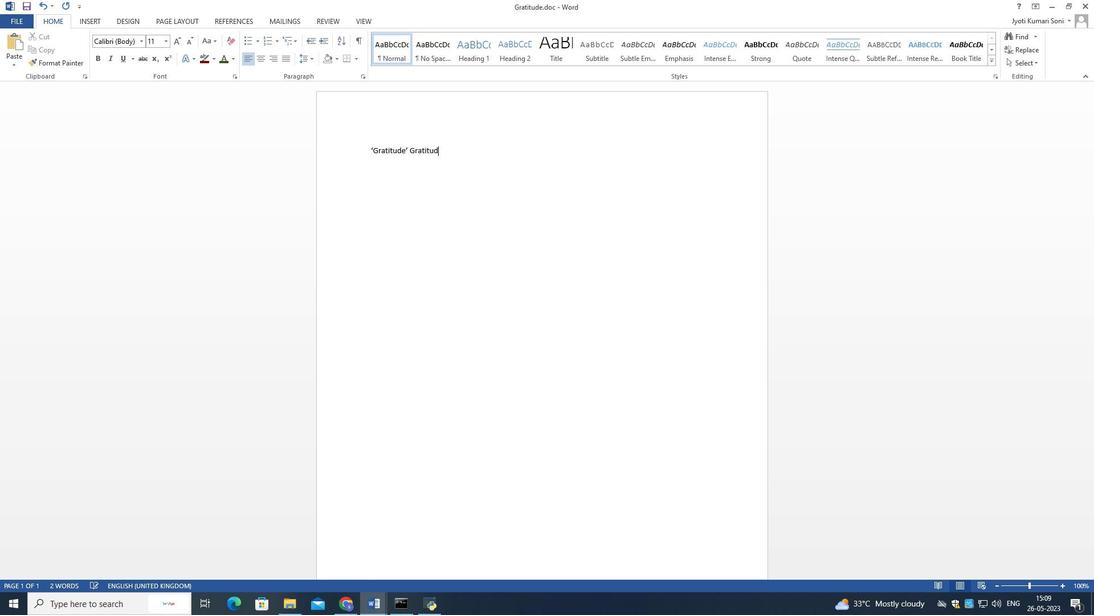 
Action: Mouse moved to (426, 215)
Screenshot: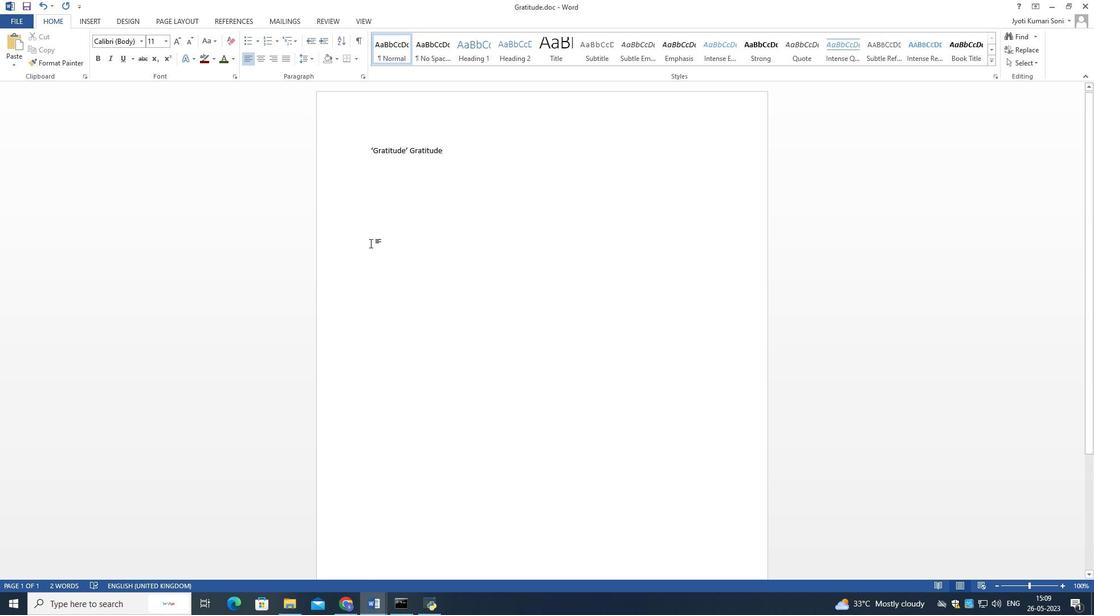 
Action: Key pressed <Key.enter><Key.shift>Practicing<Key.space>gratitude<Key.space>cultivates<Key.space>a<Key.space>positive<Key.space>mindset<Key.space>and<Key.space>enhance<Key.space>overall<Key.space>well-being<Key.space>
Screenshot: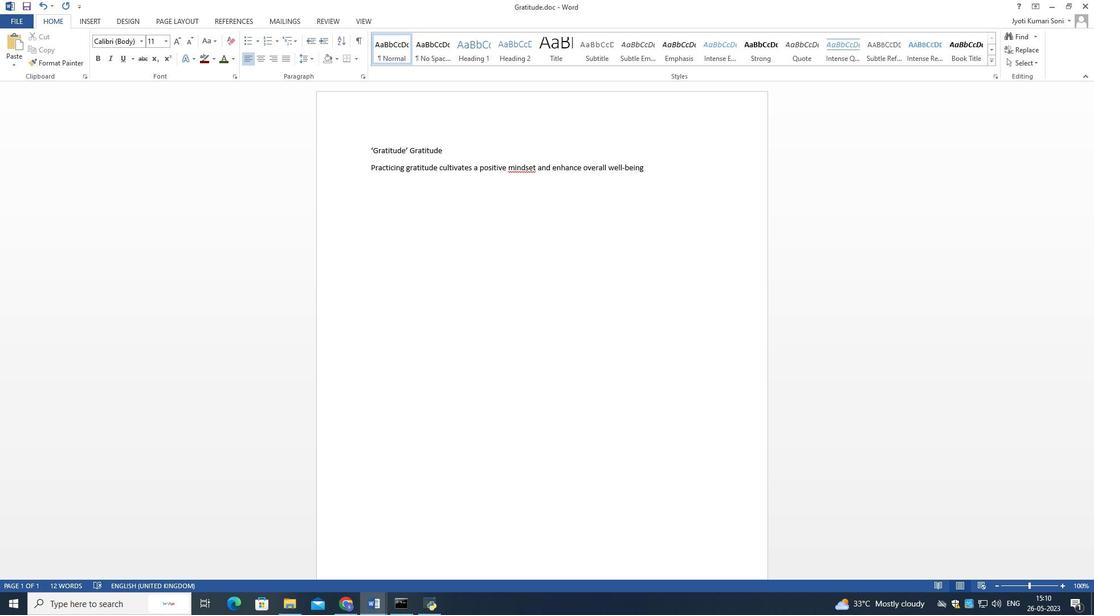 
Action: Mouse moved to (549, 218)
Screenshot: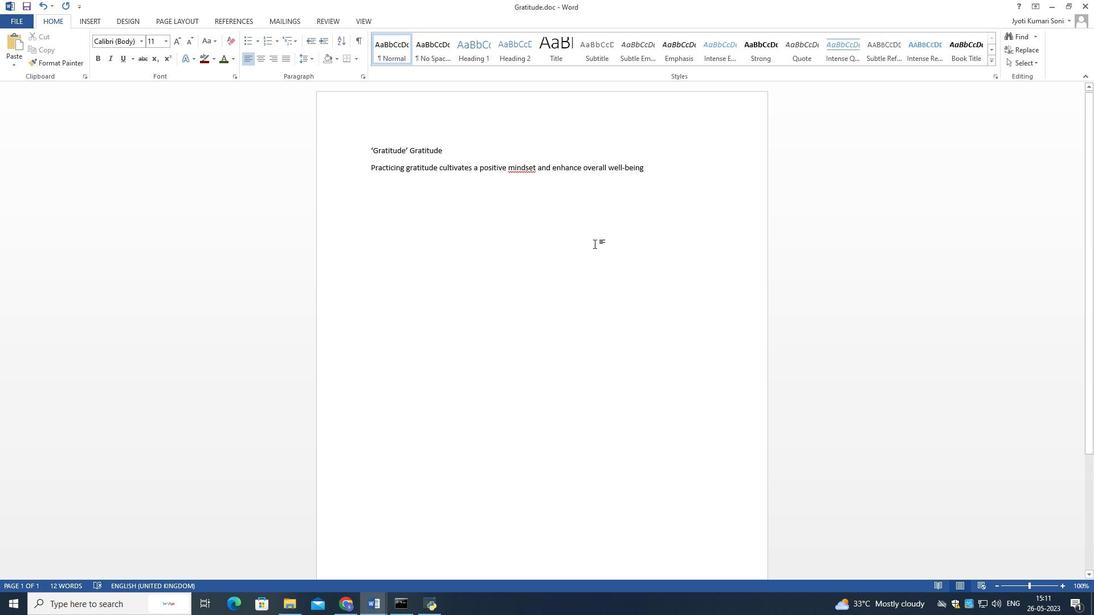
Action: Key pressed .<Key.space><Key.shift>It<Key.space>involves<Key.space>acknowledge<Key.space><Key.backspace><Key.backspace><Key.backspace>ging<Key.space>and<Key.space>appreciating<Key.space>the<Key.space>good<Key.space>things<Key.space>in<Key.space>ife,<Key.space>which<Key.space>can<Key.space>improve<Key.space>mood,<Key.space>relationship<Key.space>gratitude<Key.space>regularly<Key.space>can<Key.space>lead<Key.space>to<Key.space>a<Key.space>more<Key.space>fulfilling<Key.space>and<Key.space>opstimistic<Key.space><Key.backspace><Key.backspace><Key.backspace><Key.backspace><Key.backspace><Key.backspace><Key.backspace><Key.backspace><Key.backspace><Key.backspace>timistic<Key.space>outlook.<Key.space>
Screenshot: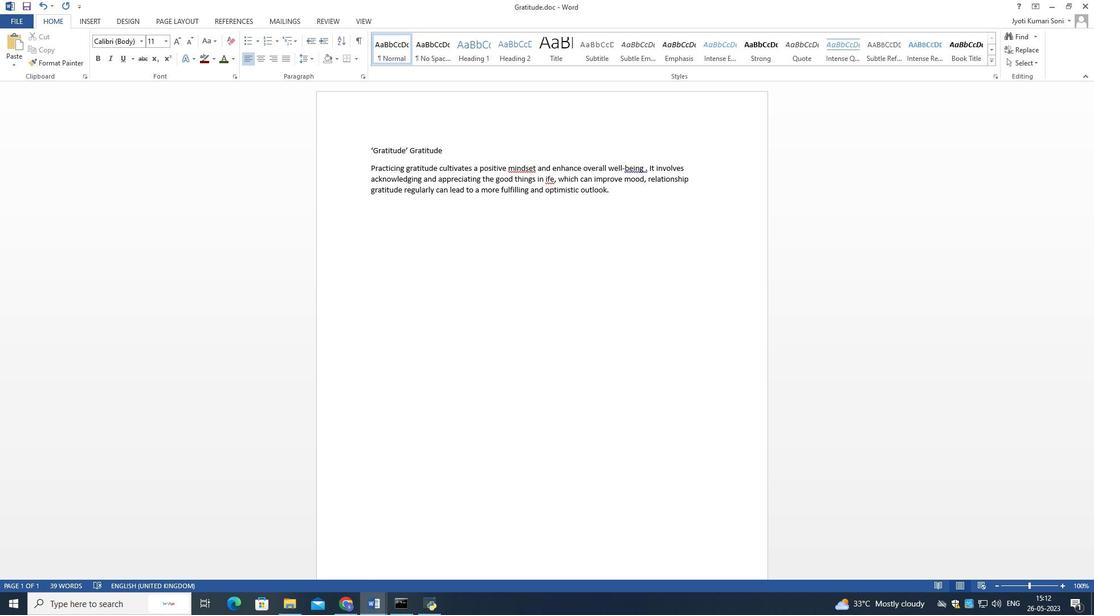 
Action: Mouse moved to (550, 177)
Screenshot: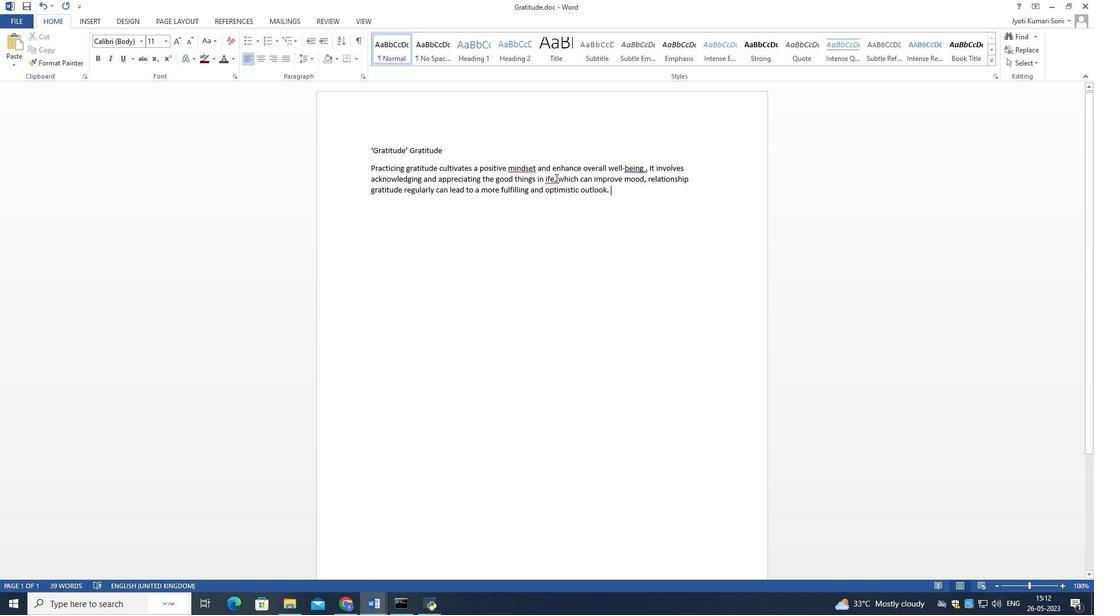 
Action: Mouse pressed left at (550, 177)
Screenshot: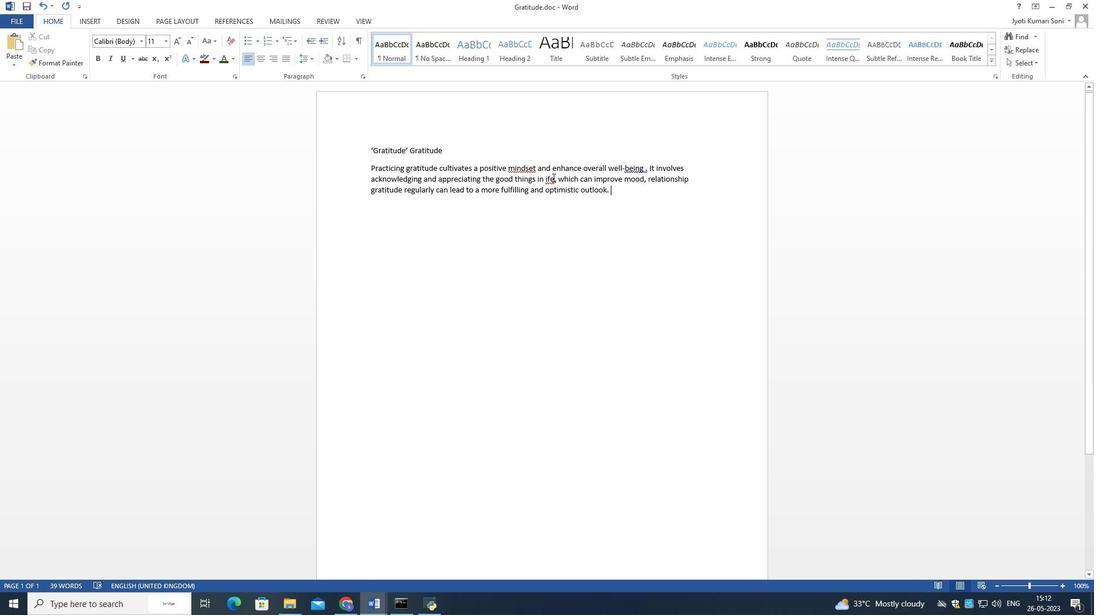 
Action: Mouse moved to (552, 189)
Screenshot: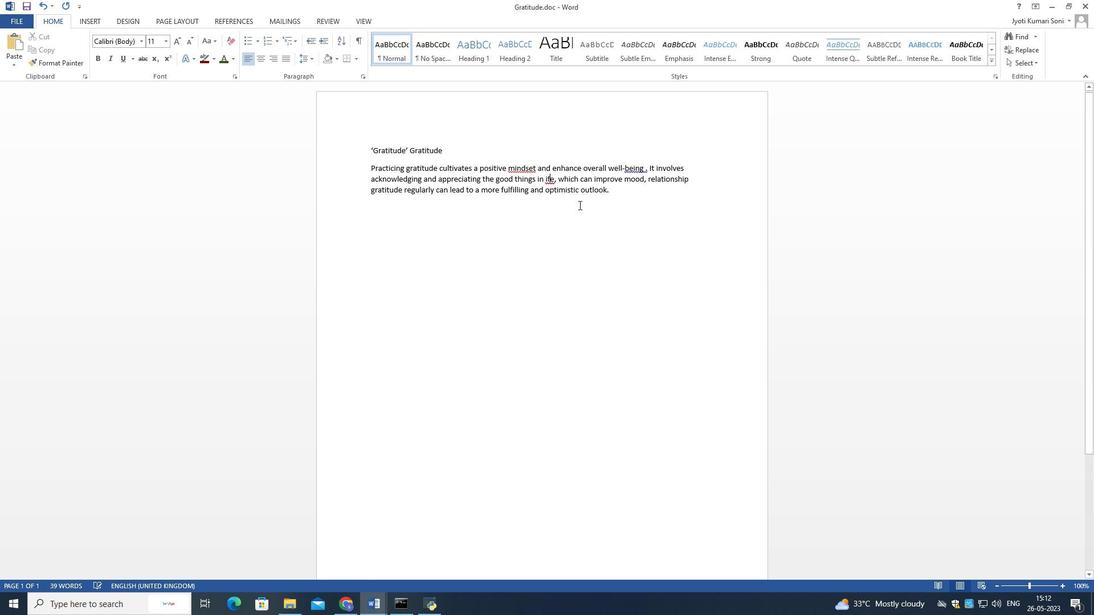 
Action: Key pressed <Key.left><Key.left>l
Screenshot: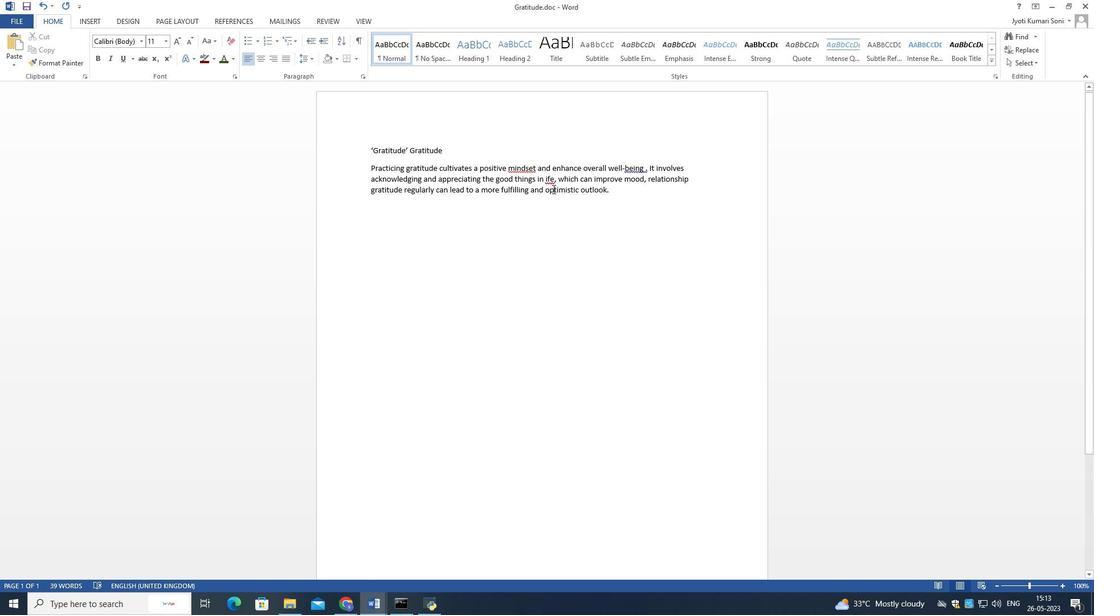 
Action: Mouse moved to (525, 165)
Screenshot: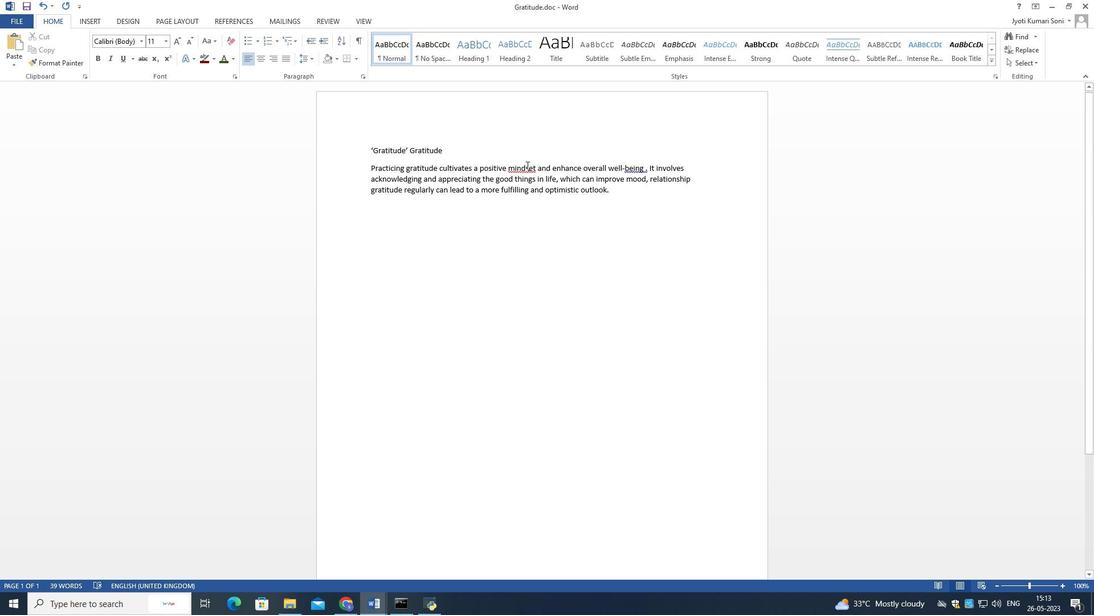
Action: Mouse pressed left at (525, 165)
Screenshot: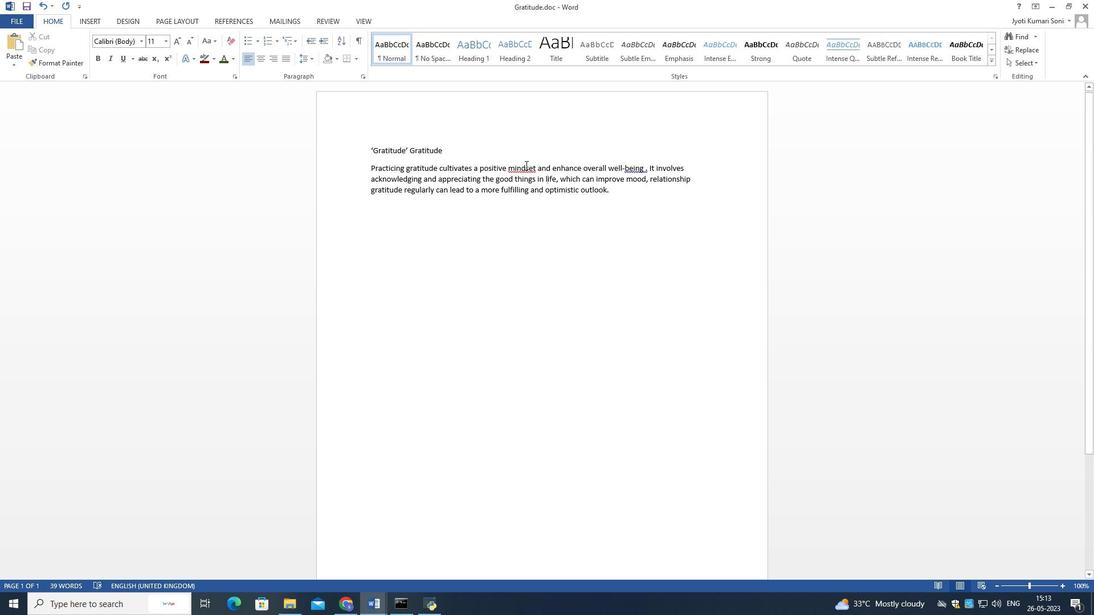 
Action: Mouse moved to (538, 198)
Screenshot: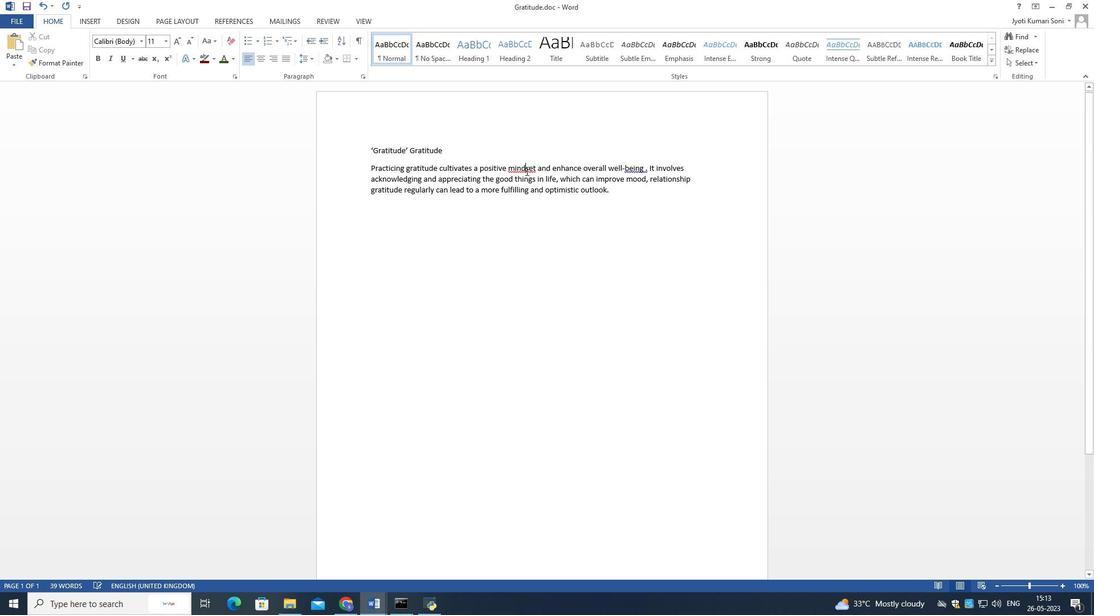 
Action: Key pressed <Key.space>
Screenshot: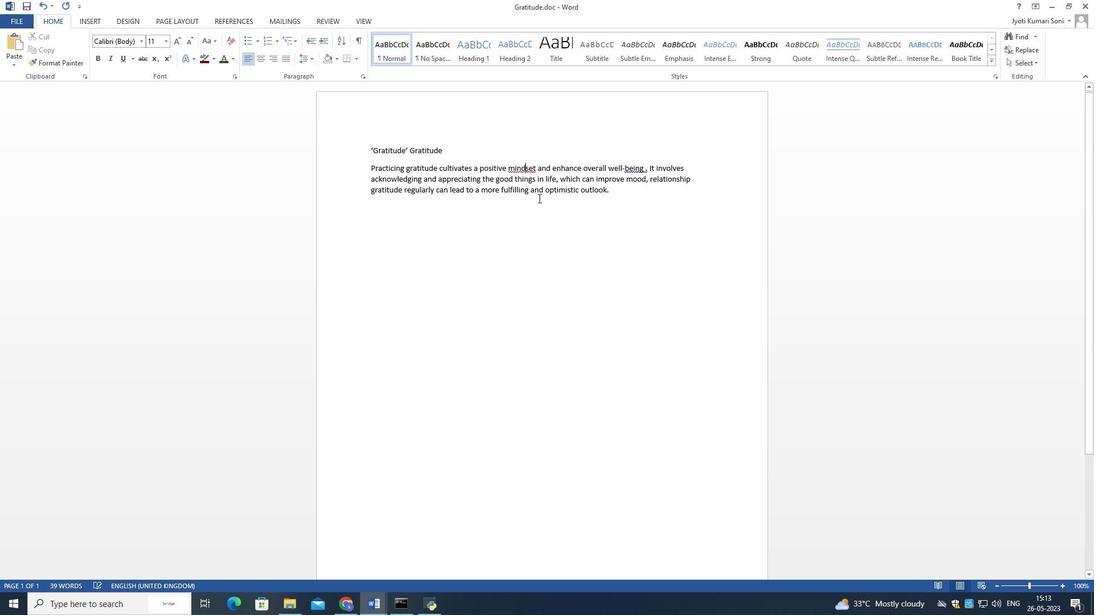 
Action: Mouse moved to (633, 197)
Screenshot: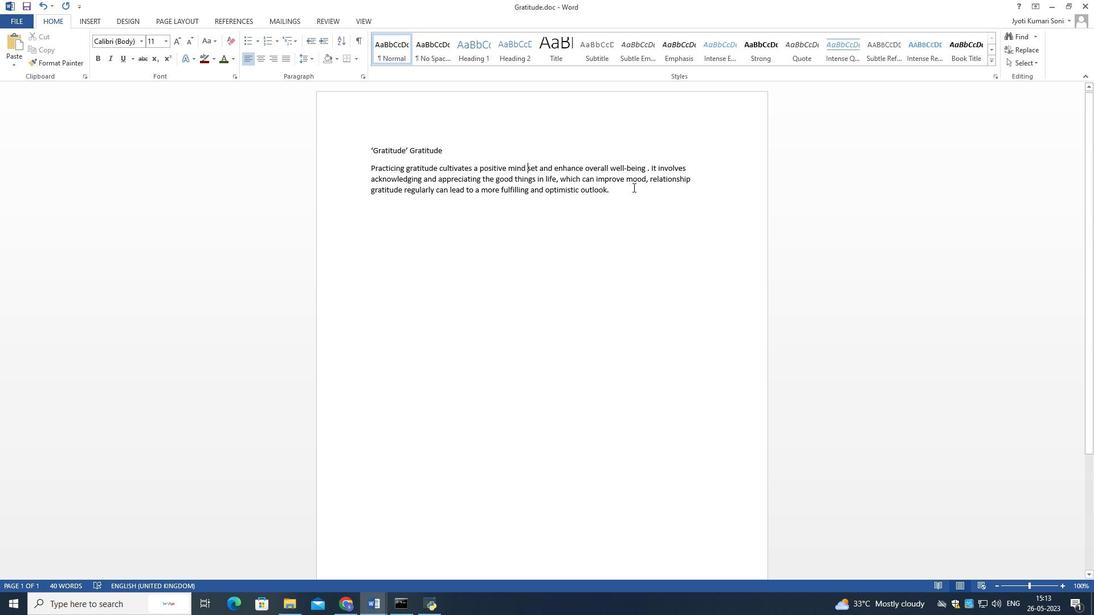 
Action: Mouse pressed left at (633, 197)
Screenshot: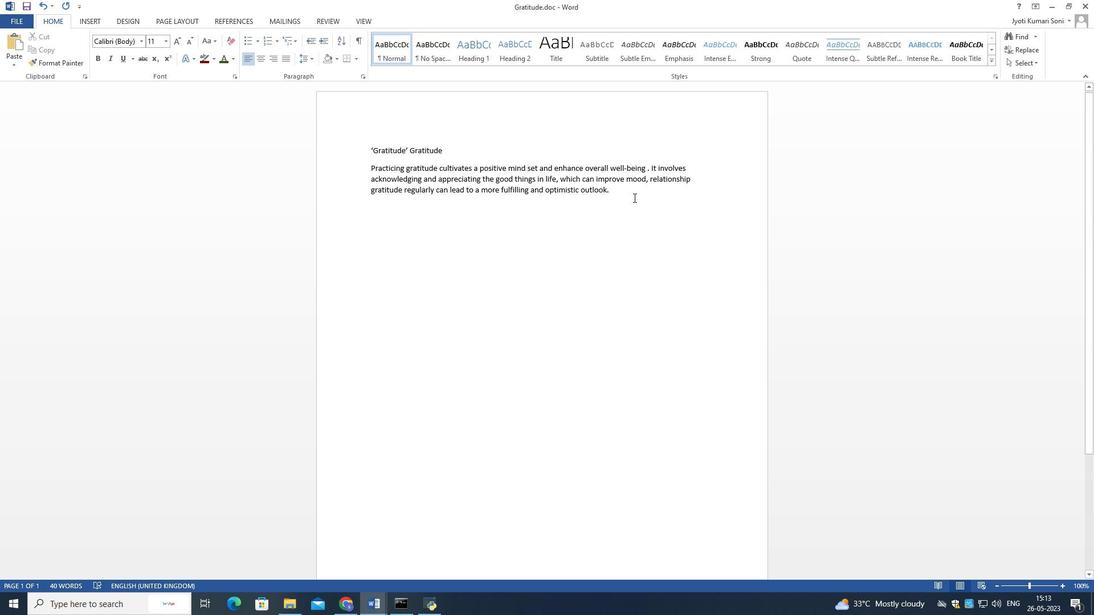 
Action: Mouse moved to (622, 190)
Screenshot: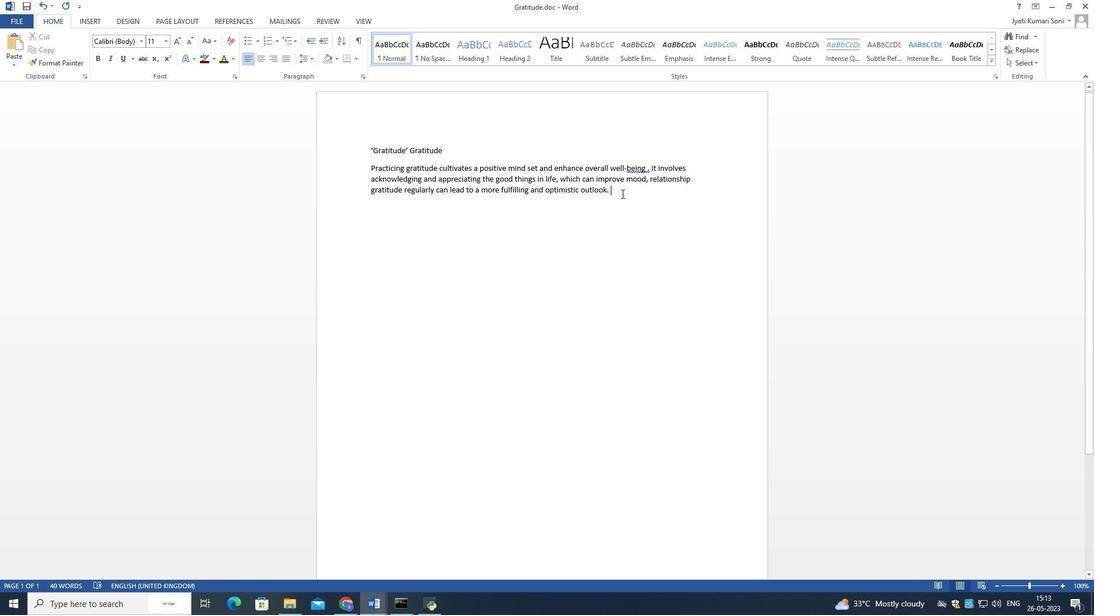 
Action: Mouse pressed left at (622, 190)
Screenshot: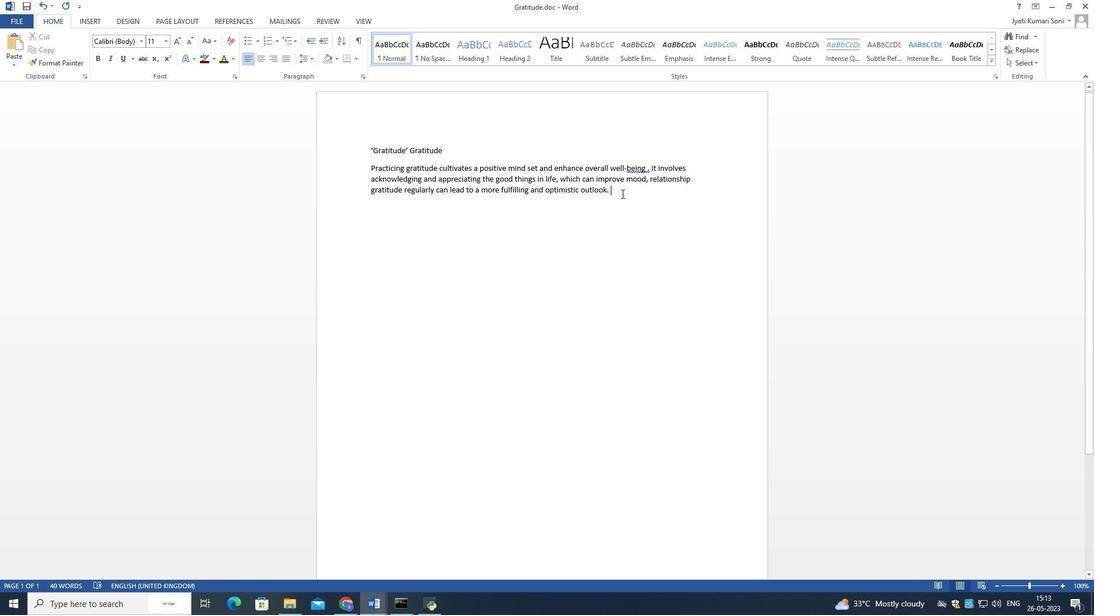 
Action: Mouse moved to (117, 40)
Screenshot: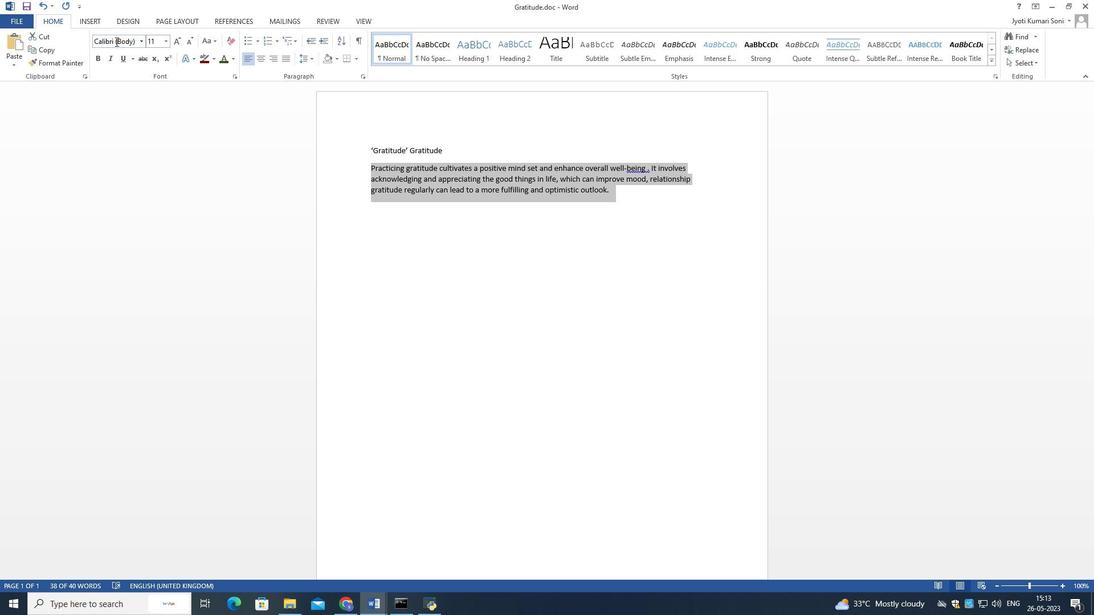 
Action: Mouse pressed left at (117, 40)
Screenshot: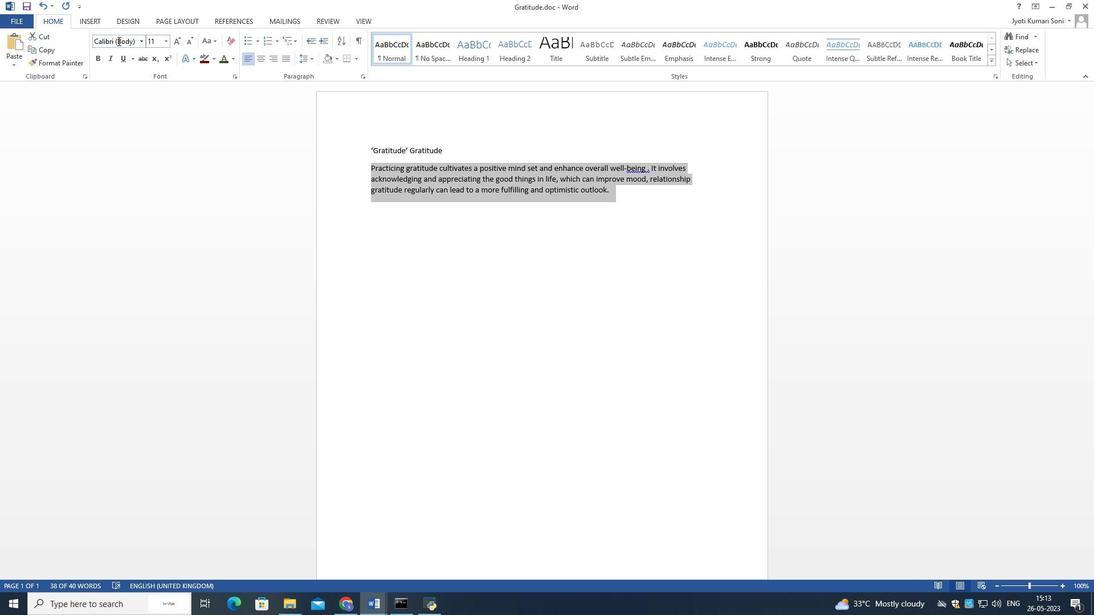 
Action: Mouse moved to (117, 41)
Screenshot: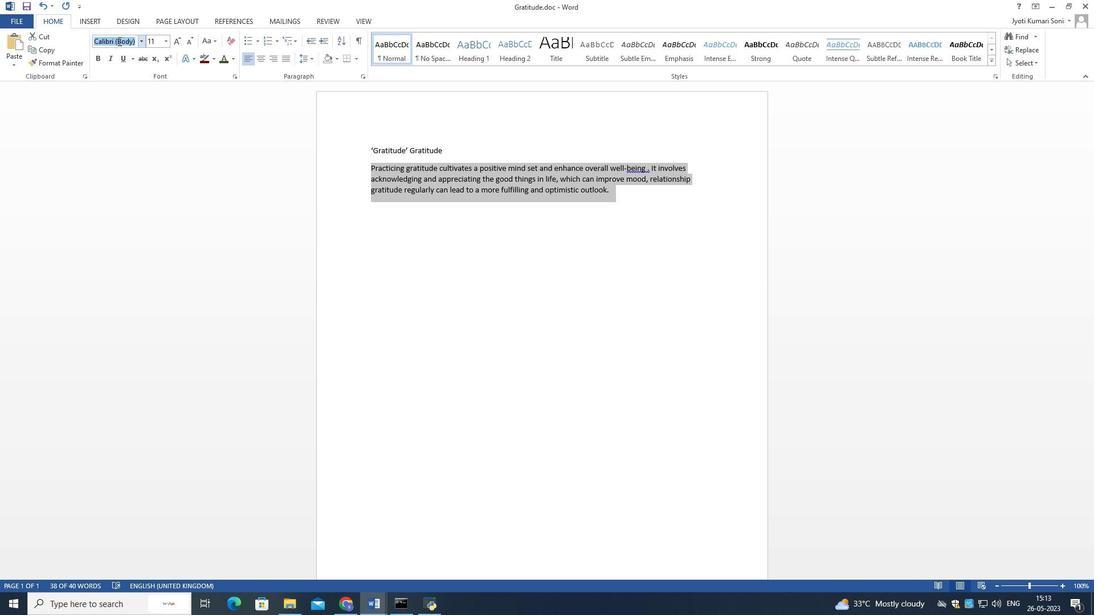 
Action: Key pressed <Key.shift>A<Key.enter>
Screenshot: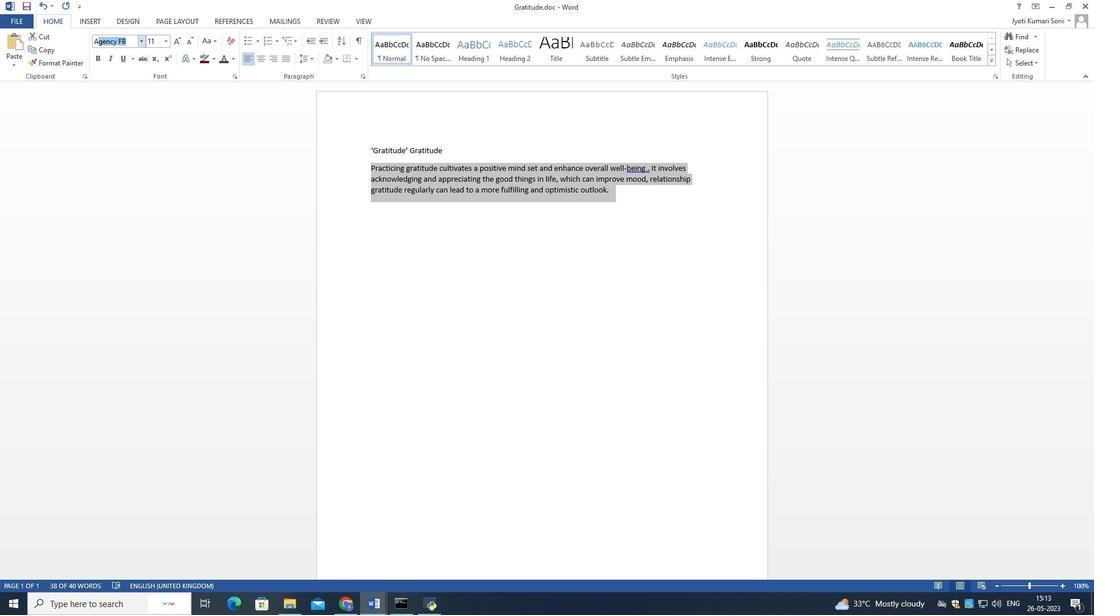 
Action: Mouse moved to (165, 41)
Screenshot: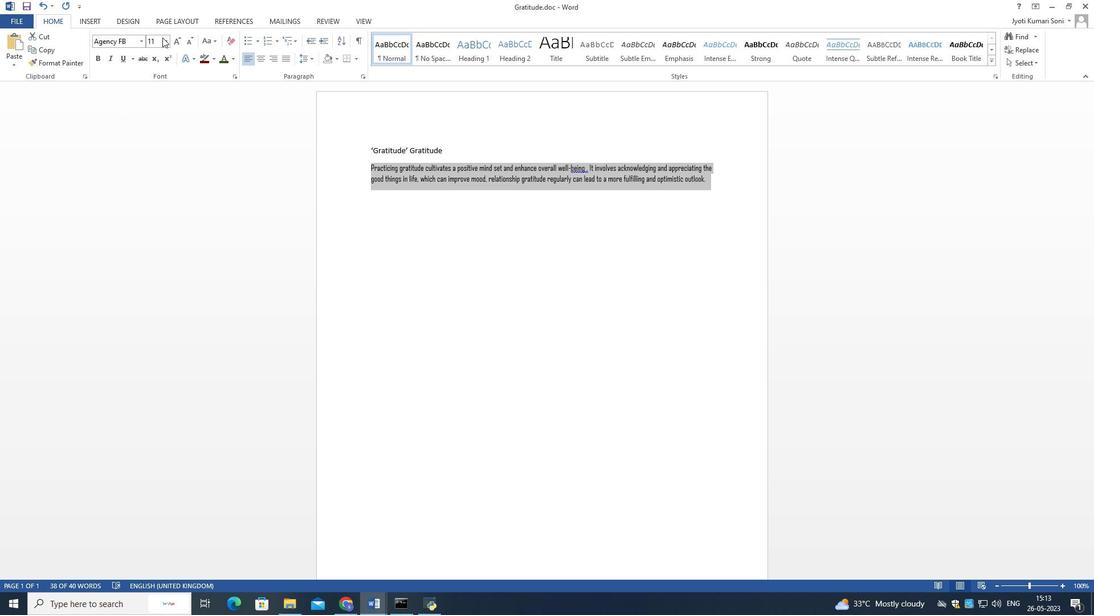 
Action: Mouse pressed left at (165, 41)
Screenshot: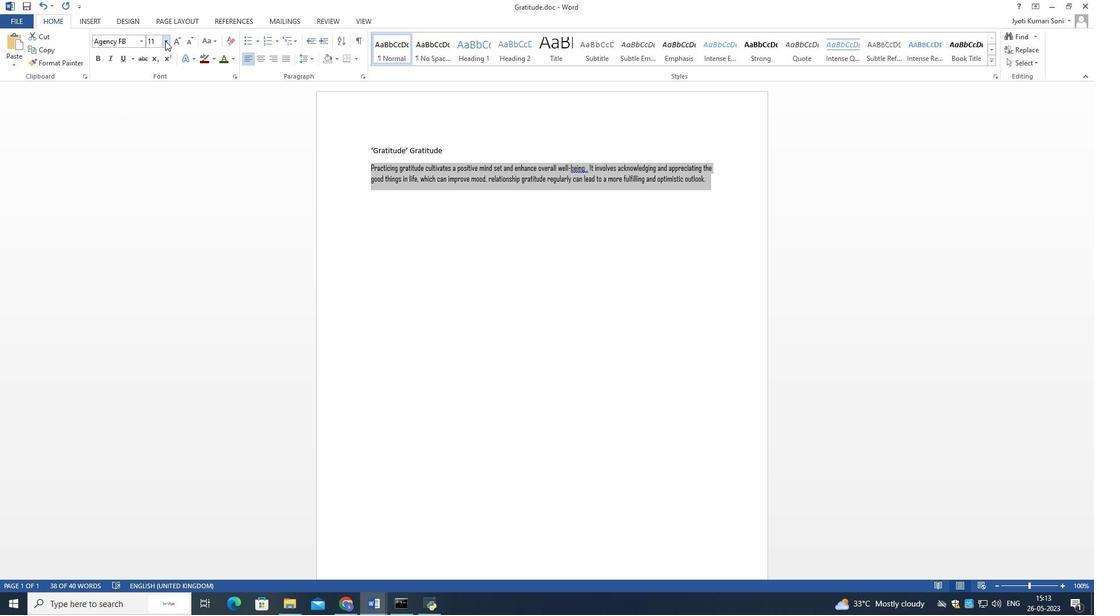 
Action: Mouse moved to (152, 109)
Screenshot: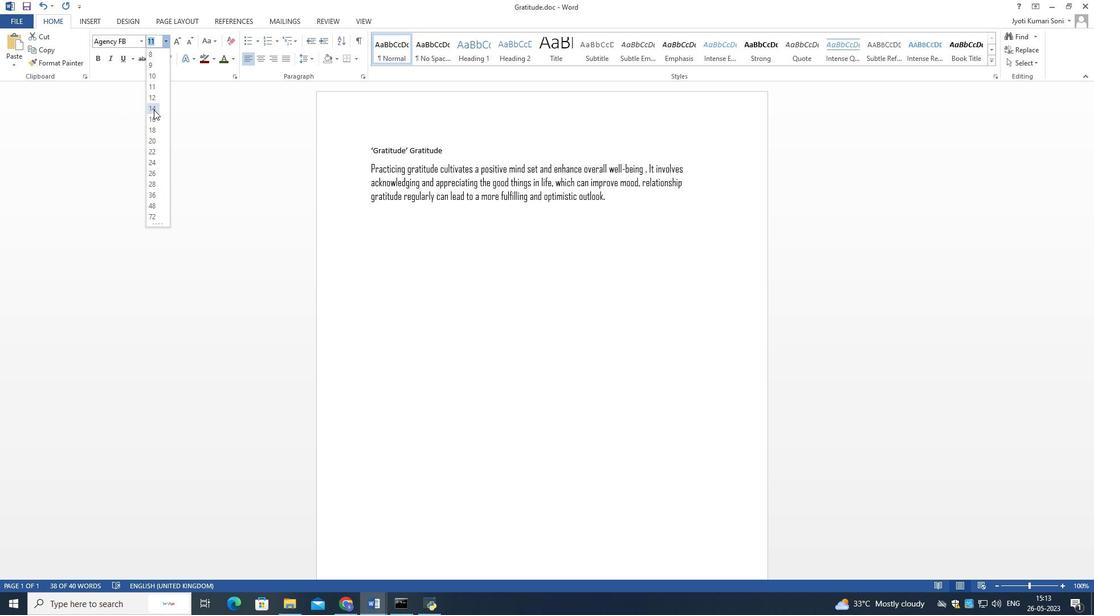 
Action: Mouse pressed left at (152, 109)
Screenshot: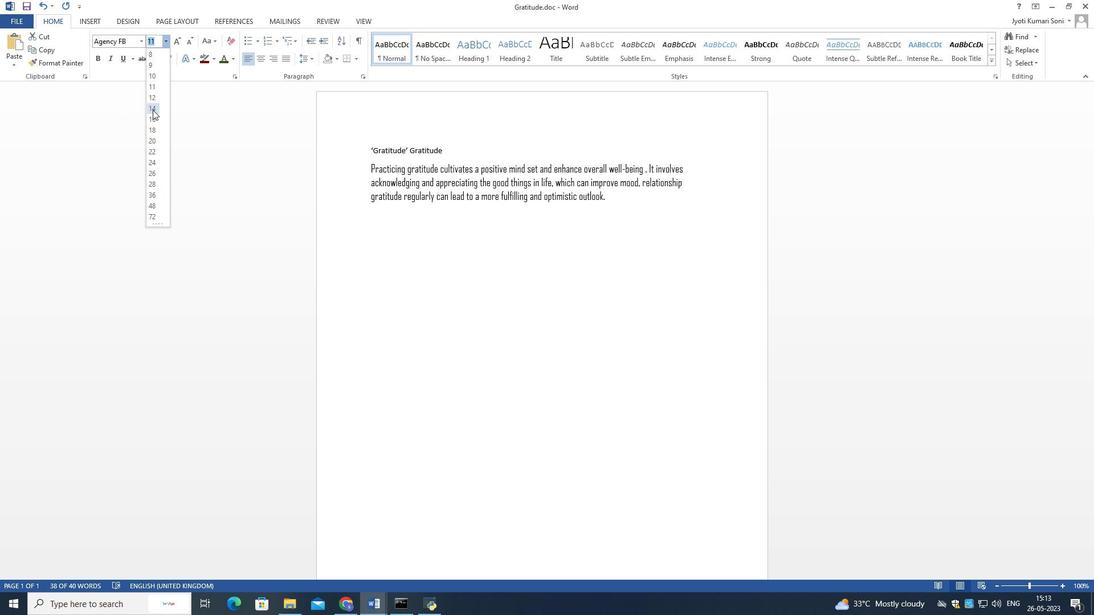 
Action: Mouse moved to (433, 272)
Screenshot: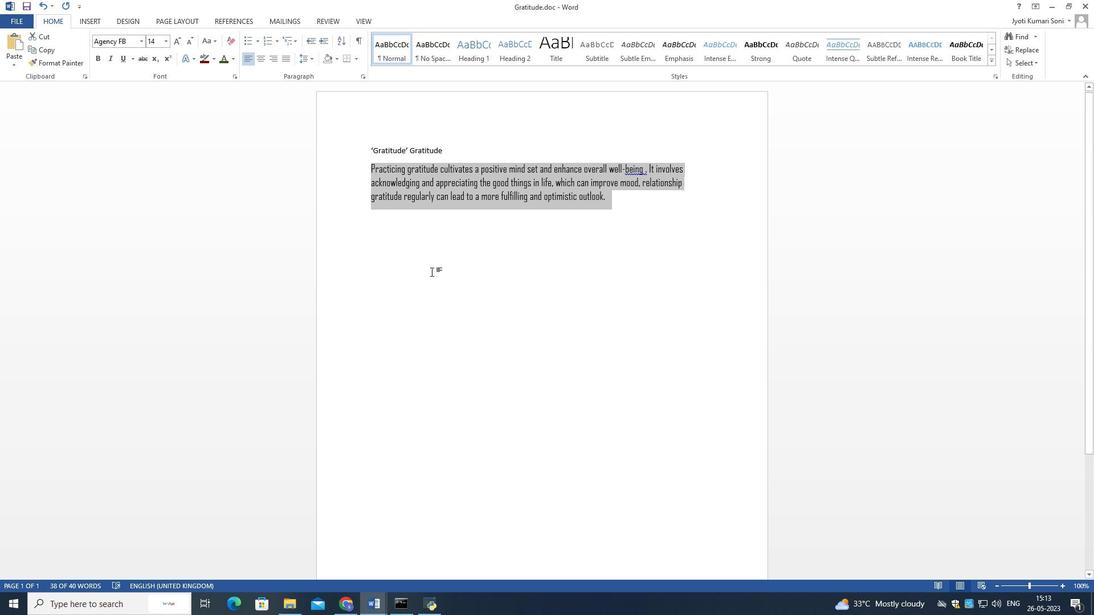 
Action: Mouse pressed left at (433, 272)
Screenshot: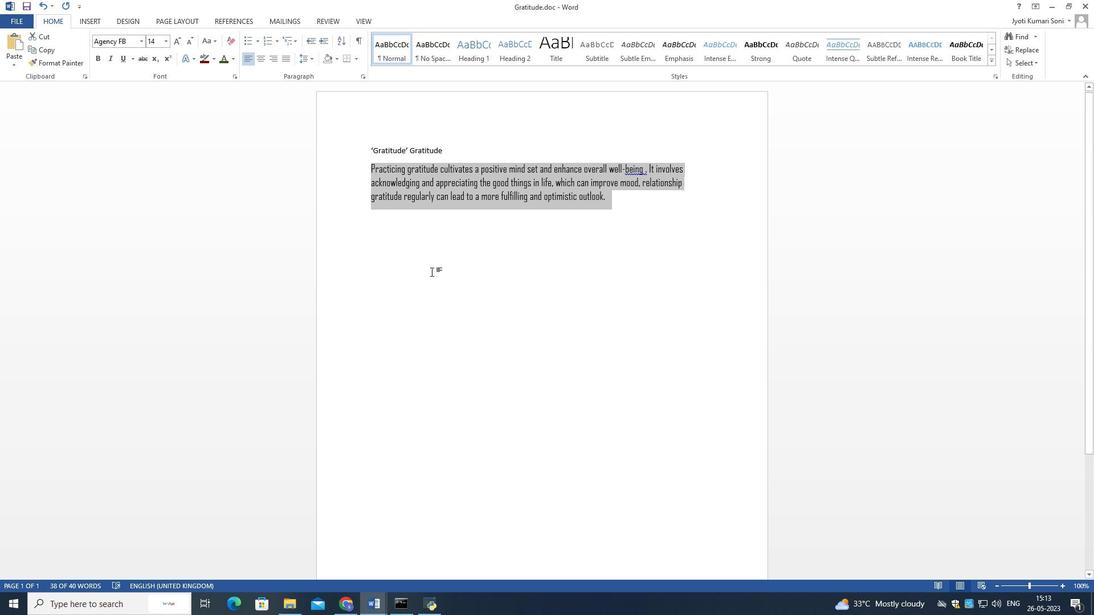 
Action: Mouse moved to (444, 147)
Screenshot: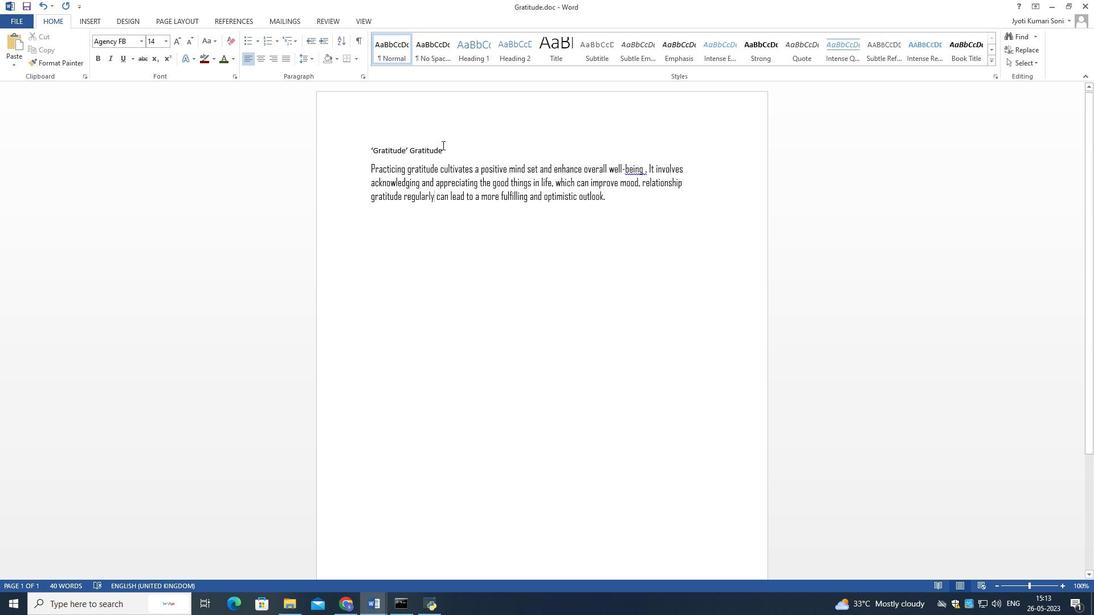
Action: Mouse pressed left at (444, 147)
Screenshot: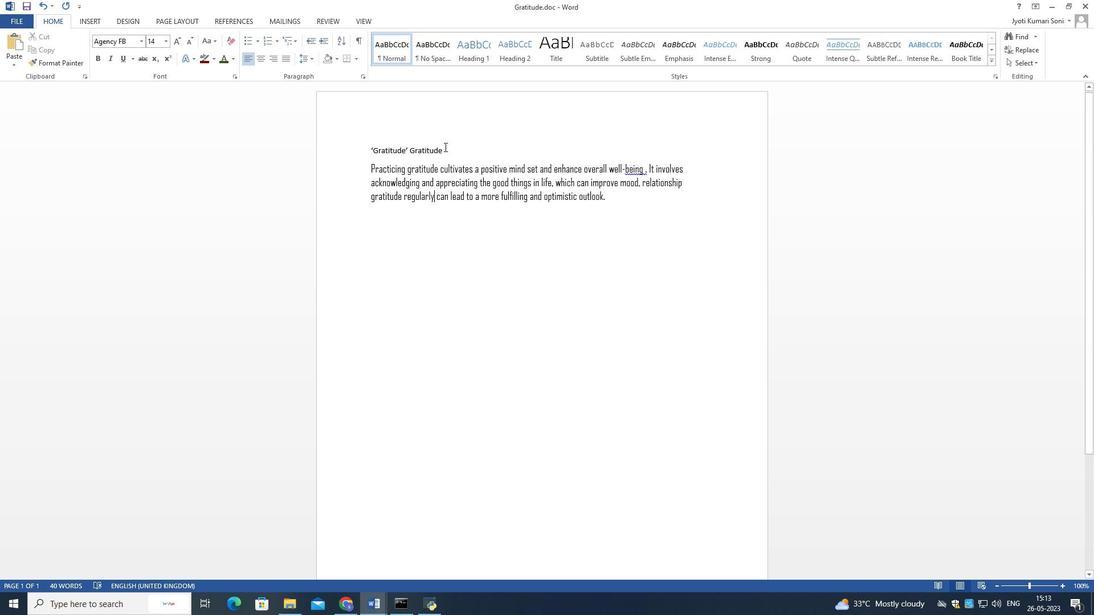 
Action: Mouse moved to (133, 43)
Screenshot: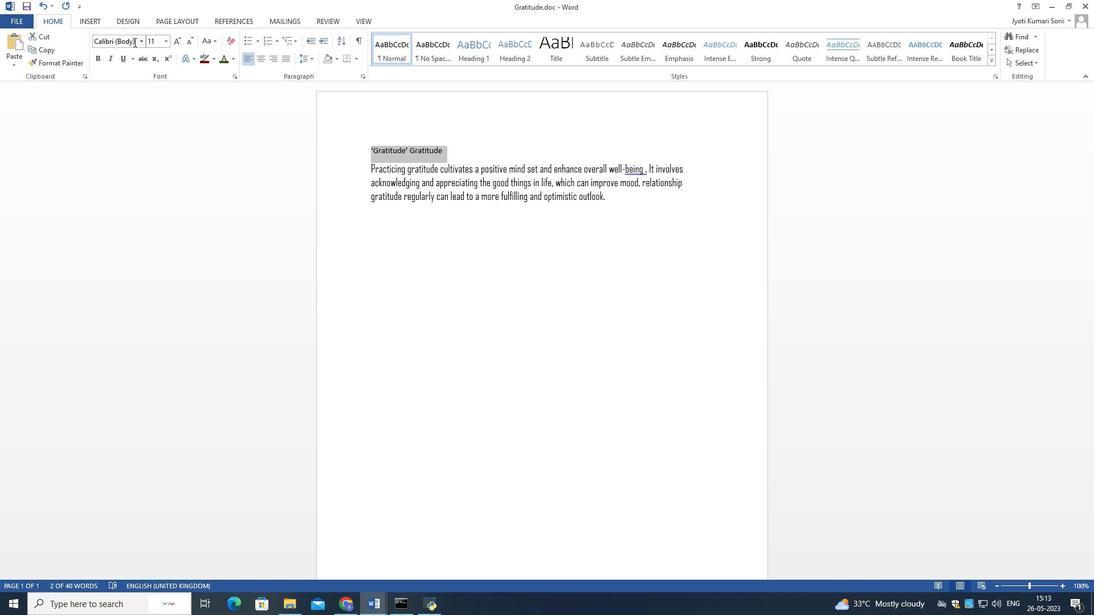 
Action: Mouse pressed left at (133, 43)
Screenshot: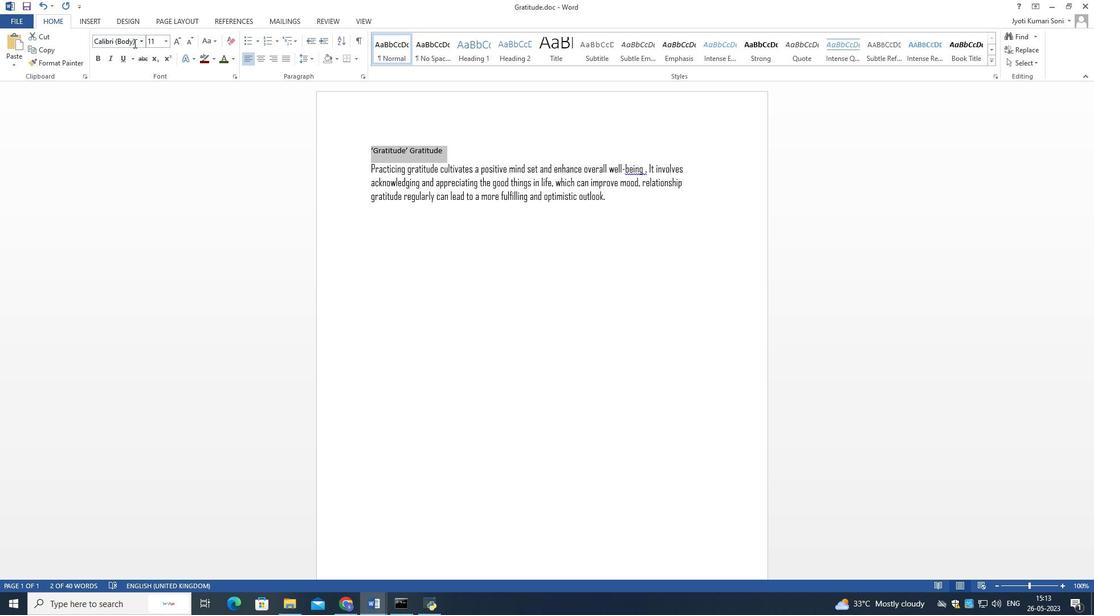 
Action: Key pressed <Key.shift>Ari<Key.enter>
Screenshot: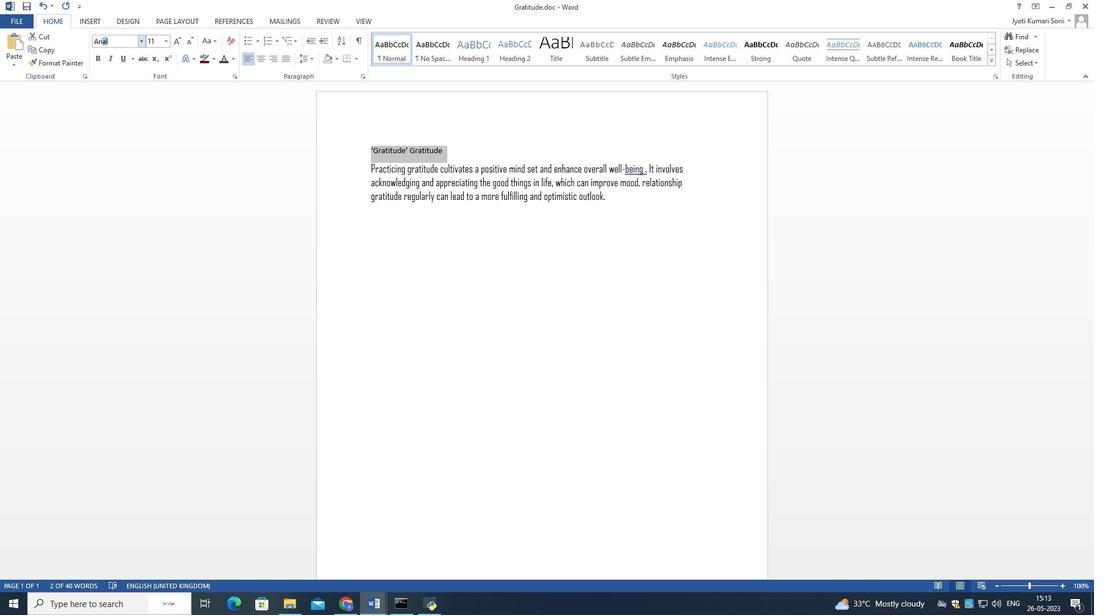 
Action: Mouse moved to (167, 38)
Screenshot: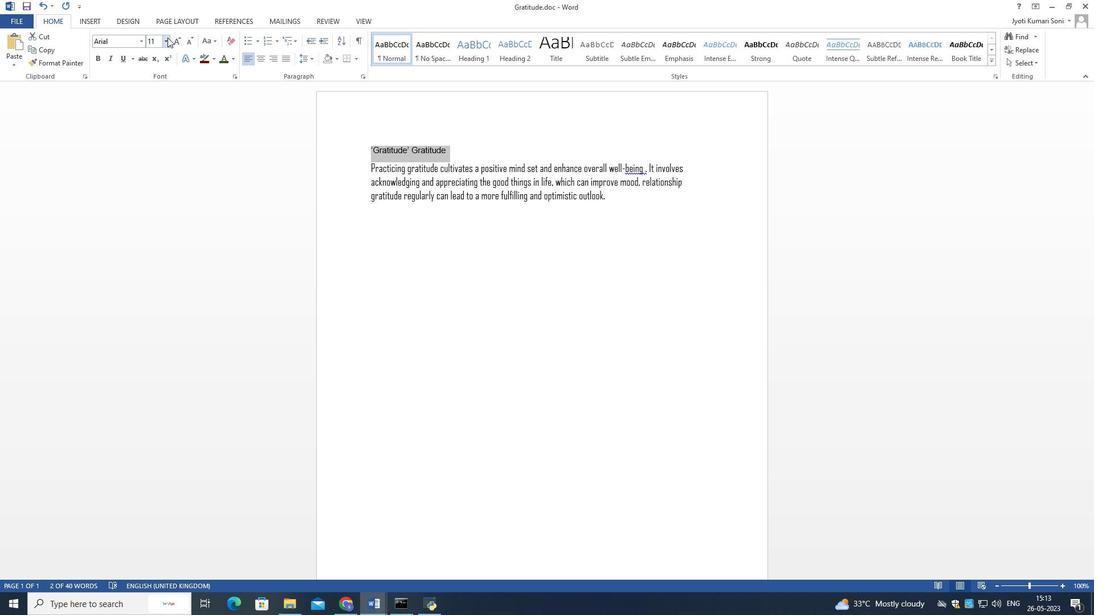 
Action: Mouse pressed left at (167, 38)
Screenshot: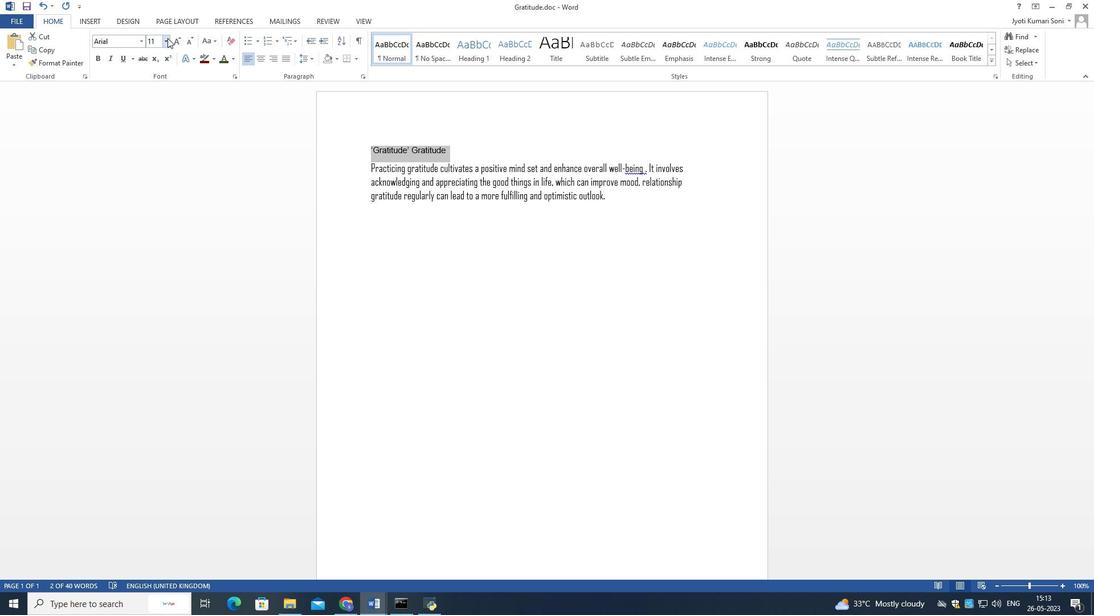 
Action: Mouse moved to (157, 121)
Screenshot: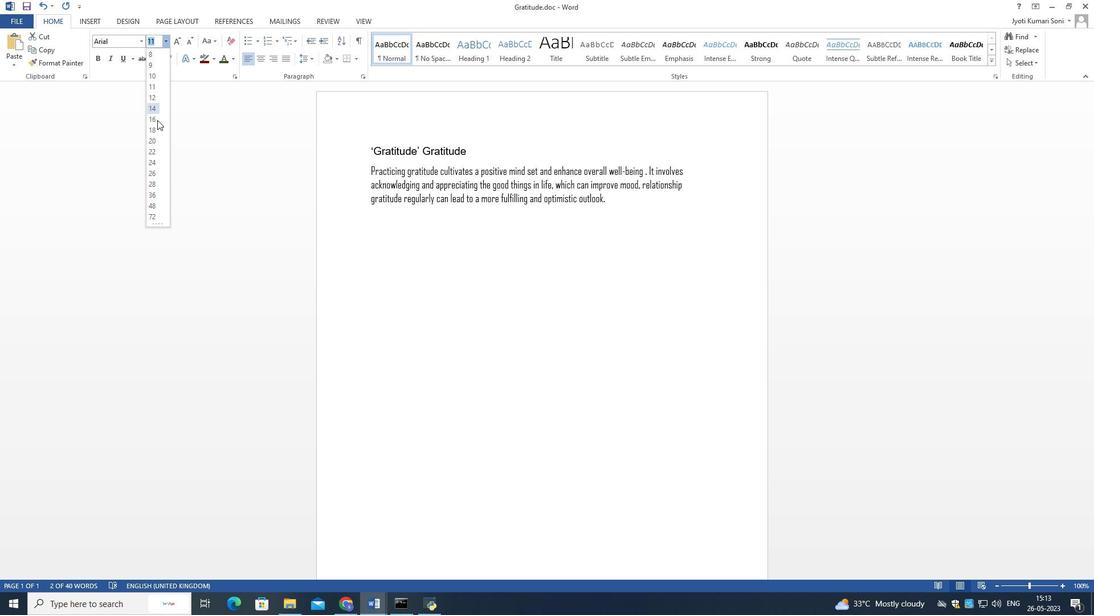 
Action: Mouse pressed left at (157, 121)
Screenshot: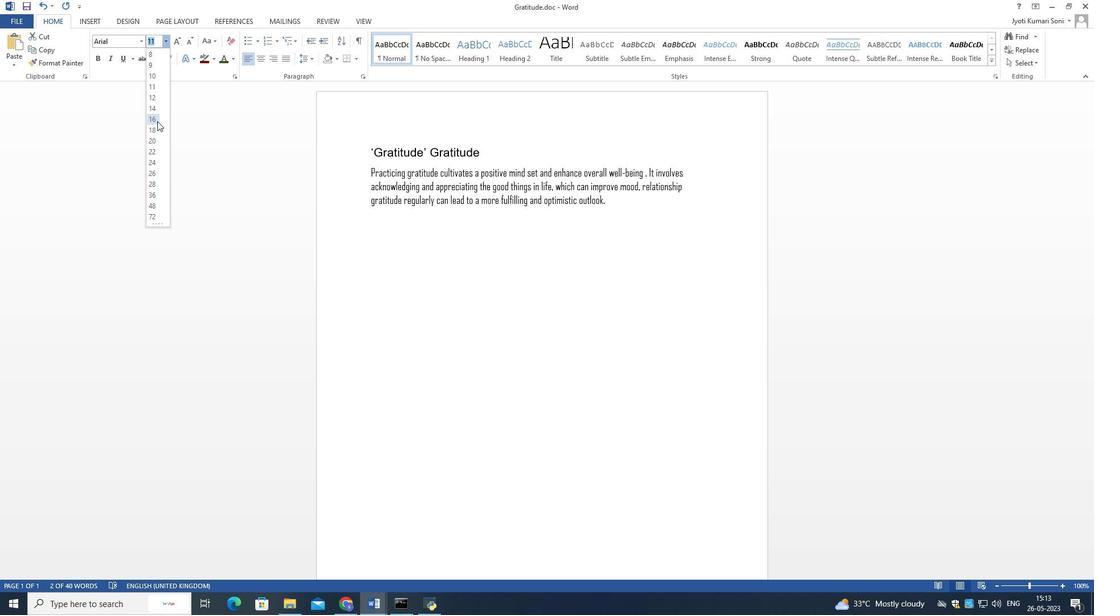 
Action: Mouse moved to (260, 55)
Screenshot: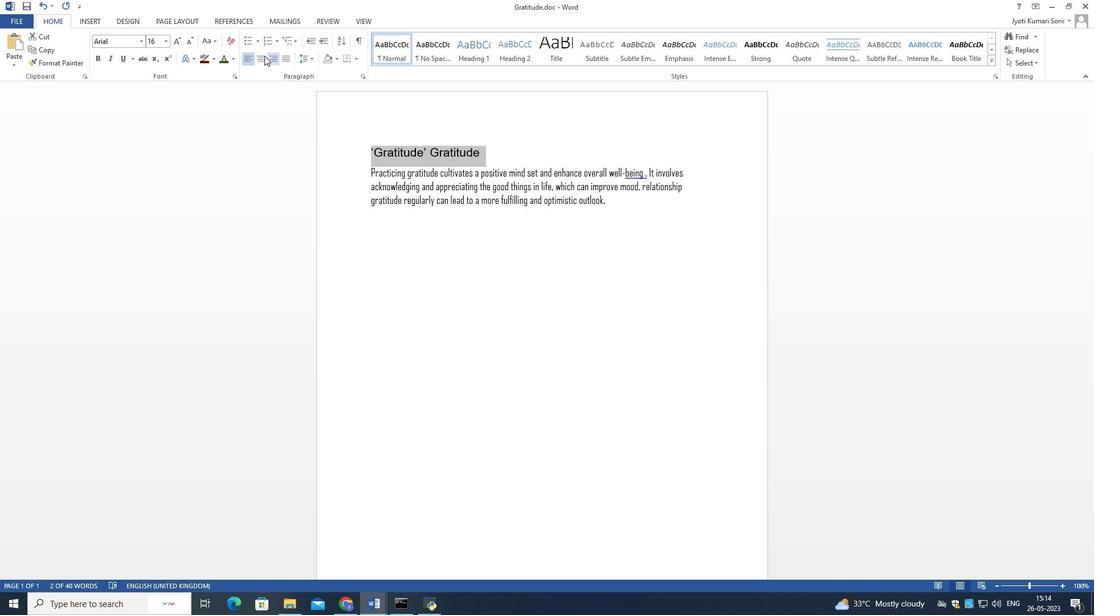 
Action: Mouse pressed left at (260, 55)
Screenshot: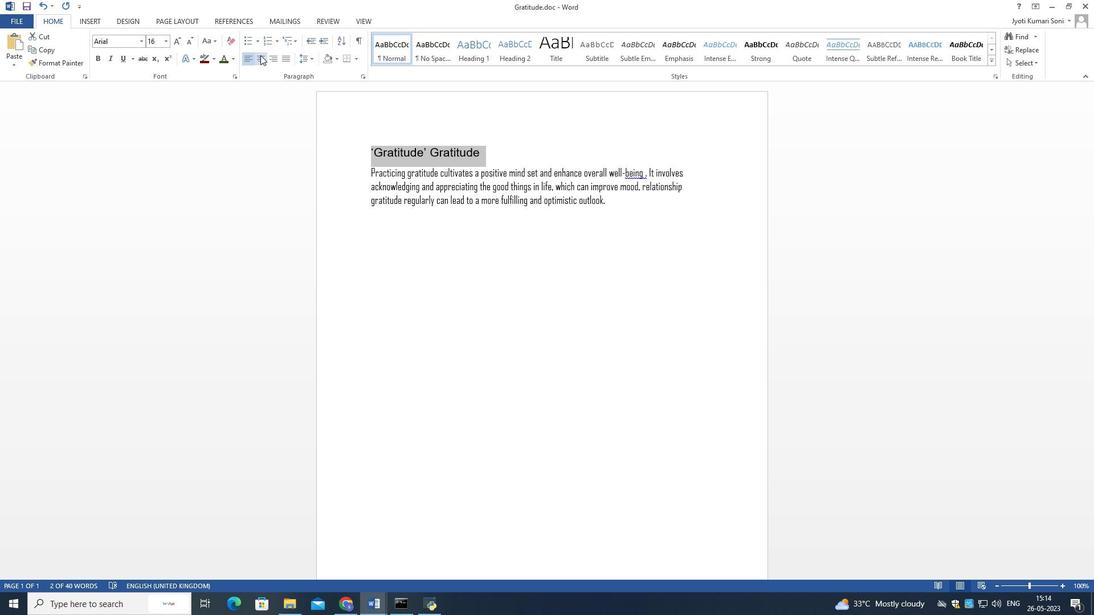 
Action: Mouse moved to (437, 214)
Screenshot: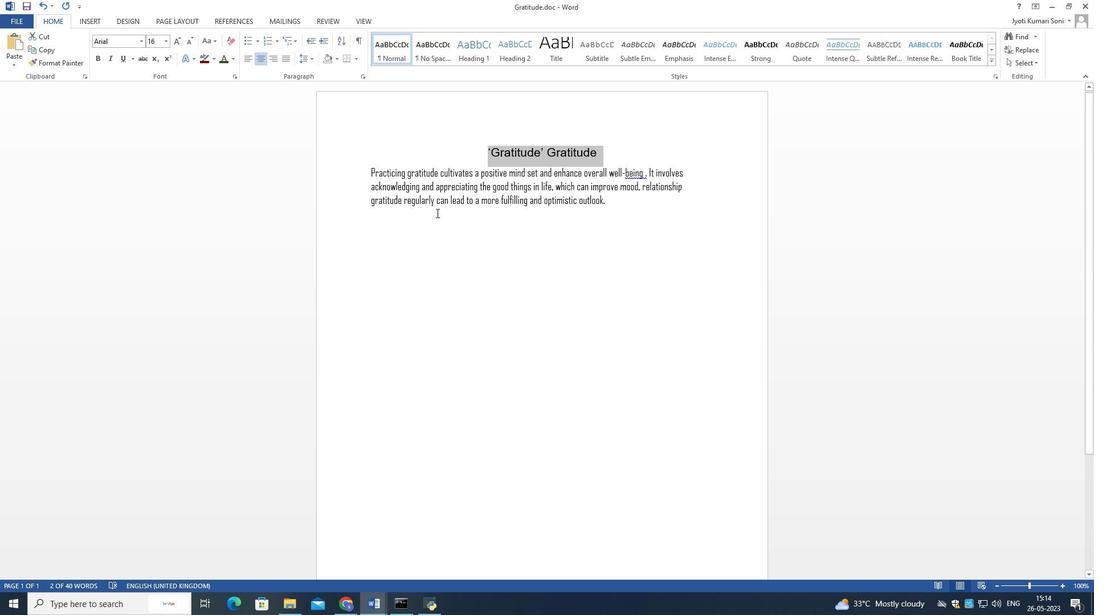
Action: Mouse pressed left at (437, 214)
Screenshot: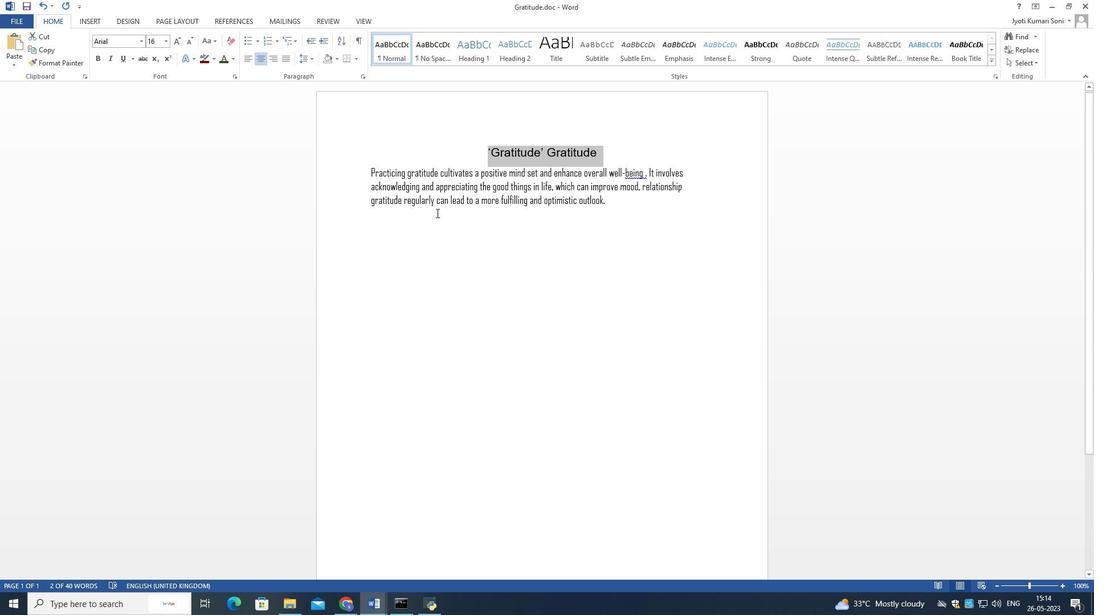 
Action: Mouse moved to (623, 210)
Screenshot: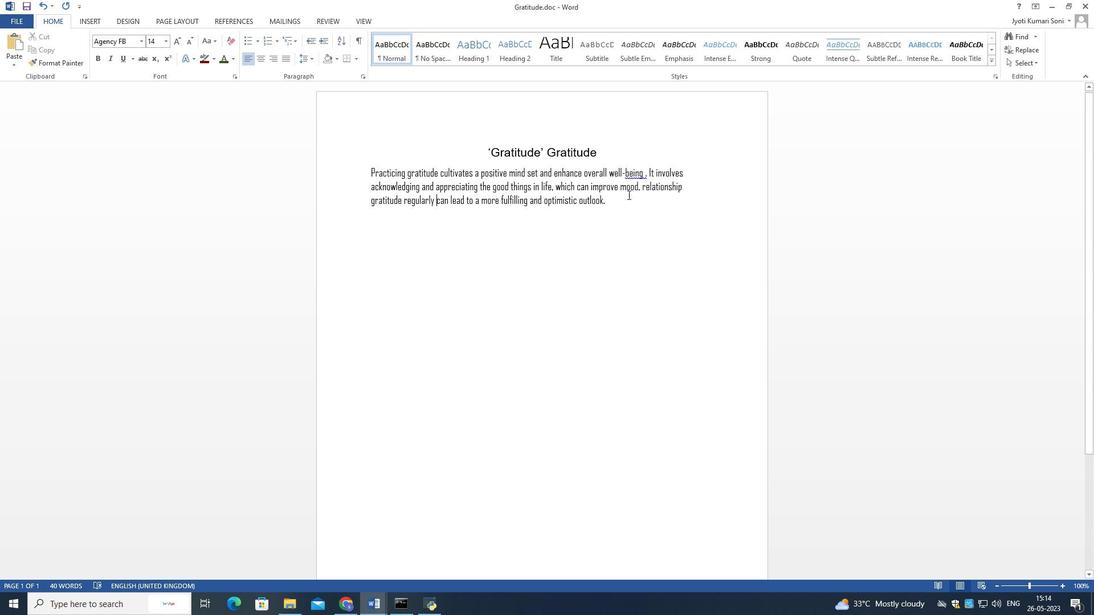 
Action: Mouse scrolled (623, 210) with delta (0, 0)
Screenshot: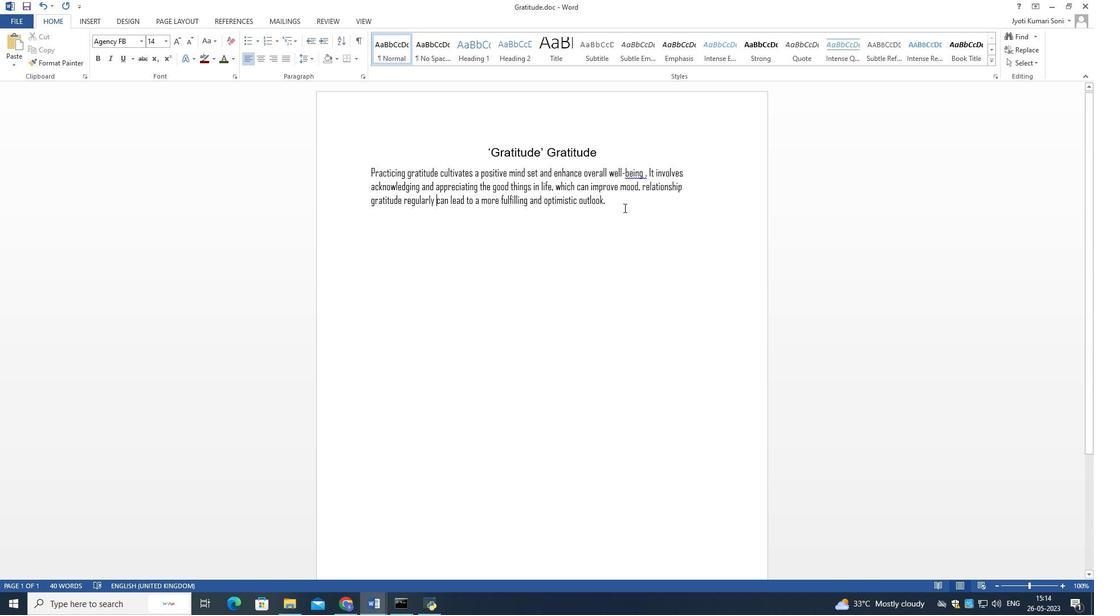 
Action: Mouse scrolled (623, 210) with delta (0, 0)
Screenshot: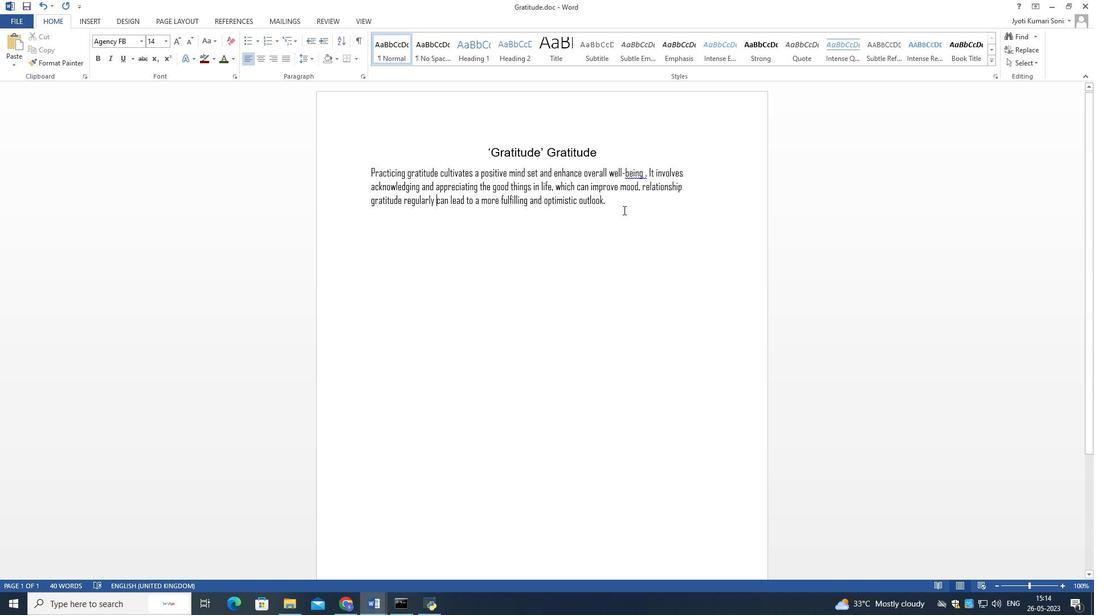 
Action: Mouse scrolled (623, 210) with delta (0, 0)
Screenshot: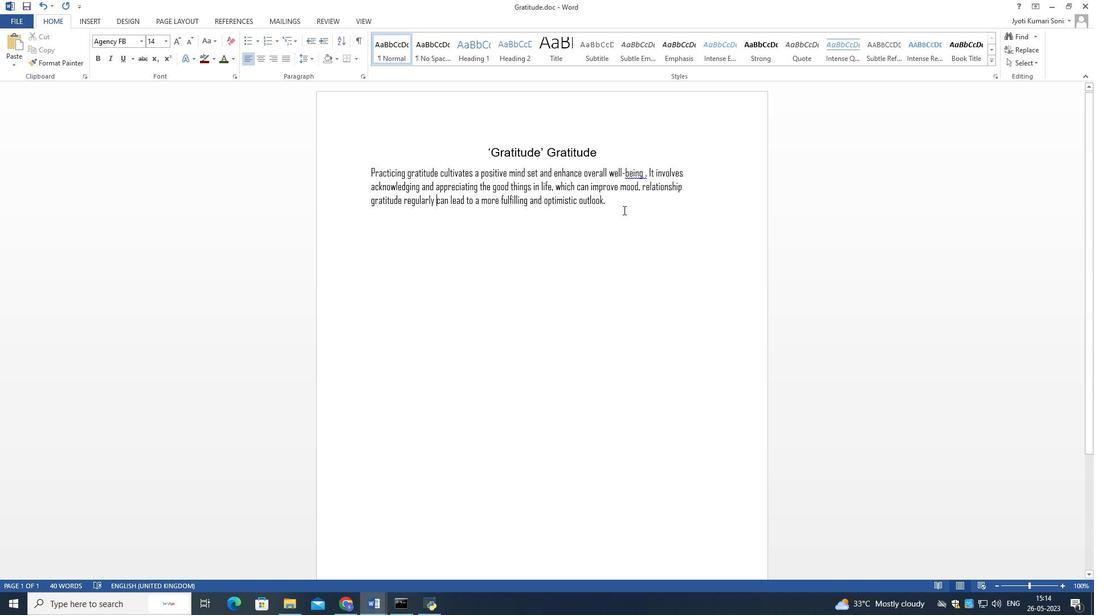
Action: Mouse scrolled (623, 210) with delta (0, 0)
Screenshot: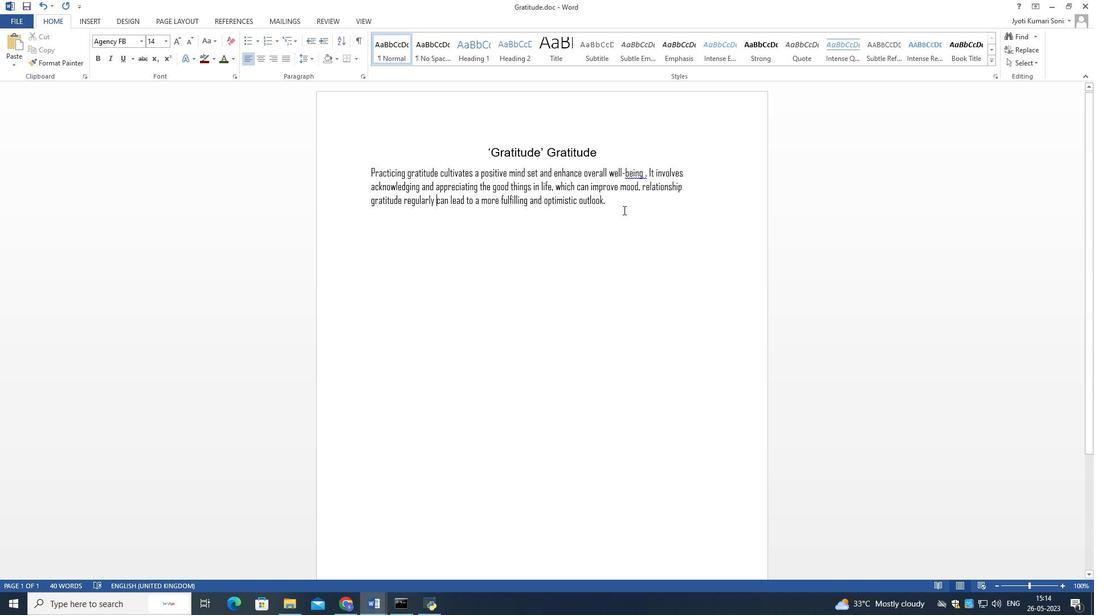 
Action: Mouse moved to (644, 171)
Screenshot: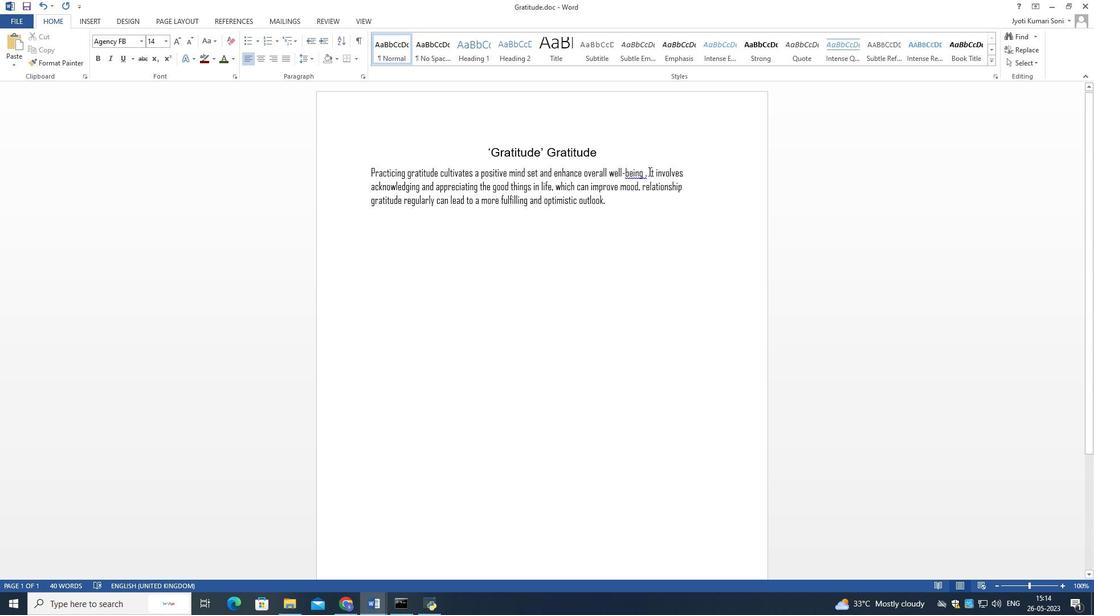 
Action: Mouse pressed left at (644, 171)
Screenshot: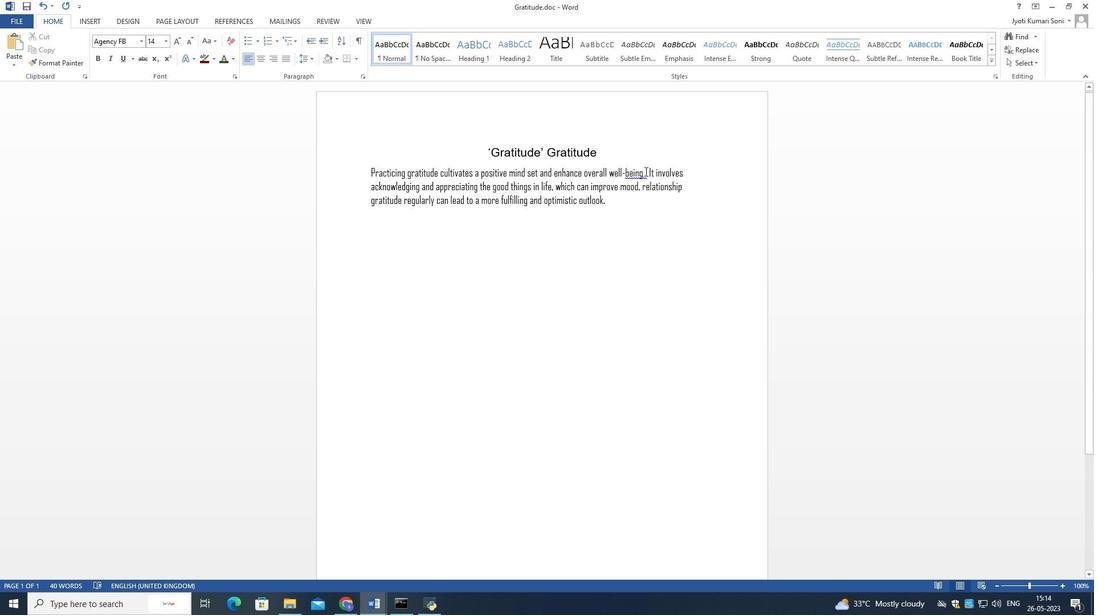 
Action: Mouse moved to (637, 245)
Screenshot: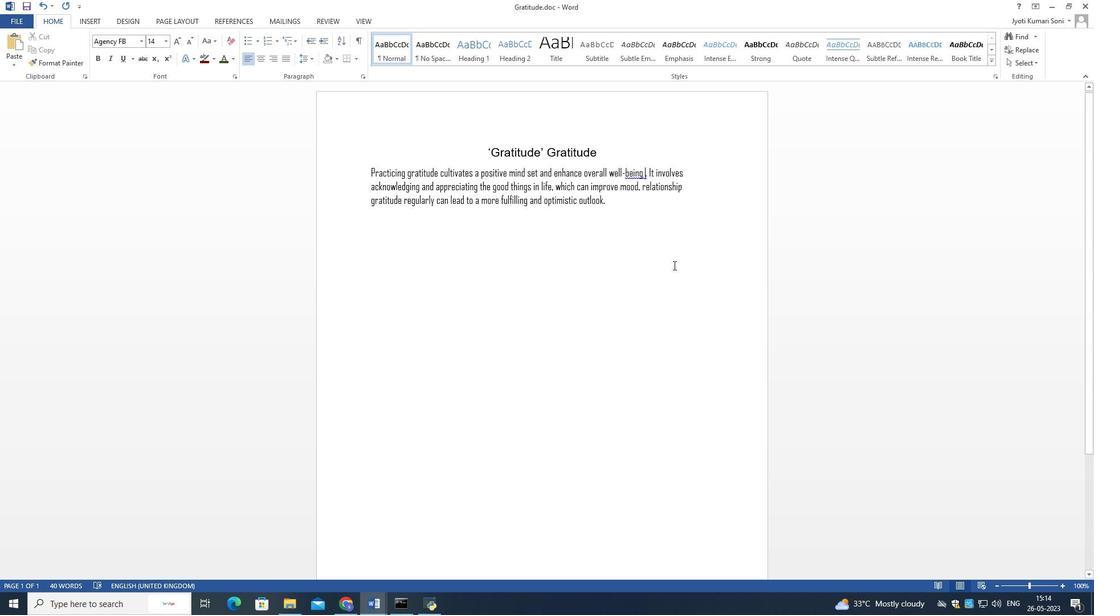 
Action: Key pressed <Key.backspace>
Screenshot: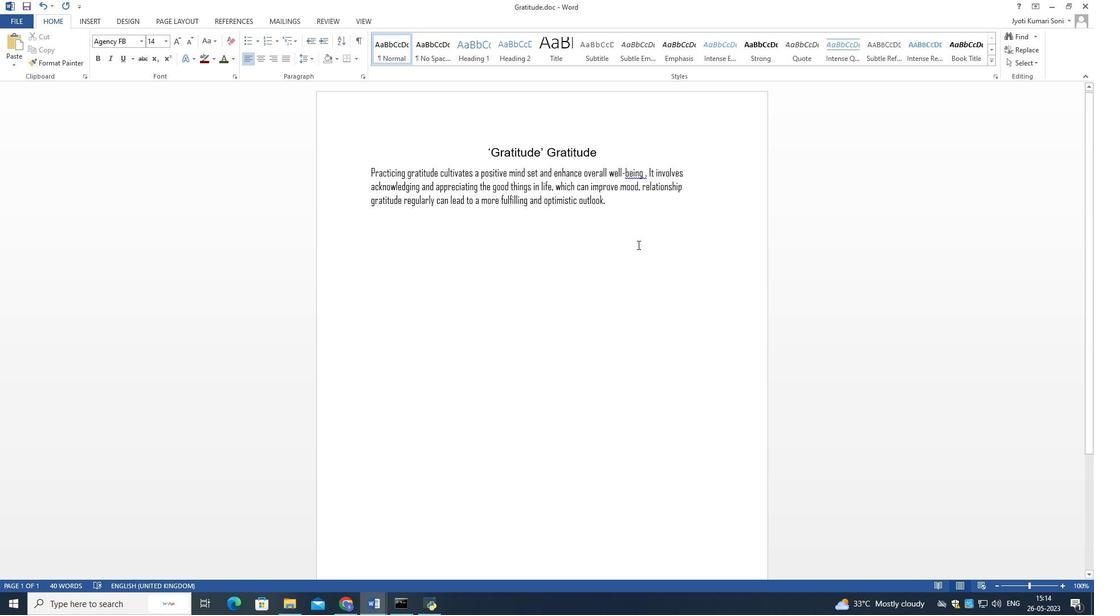 
Action: Mouse moved to (614, 202)
Screenshot: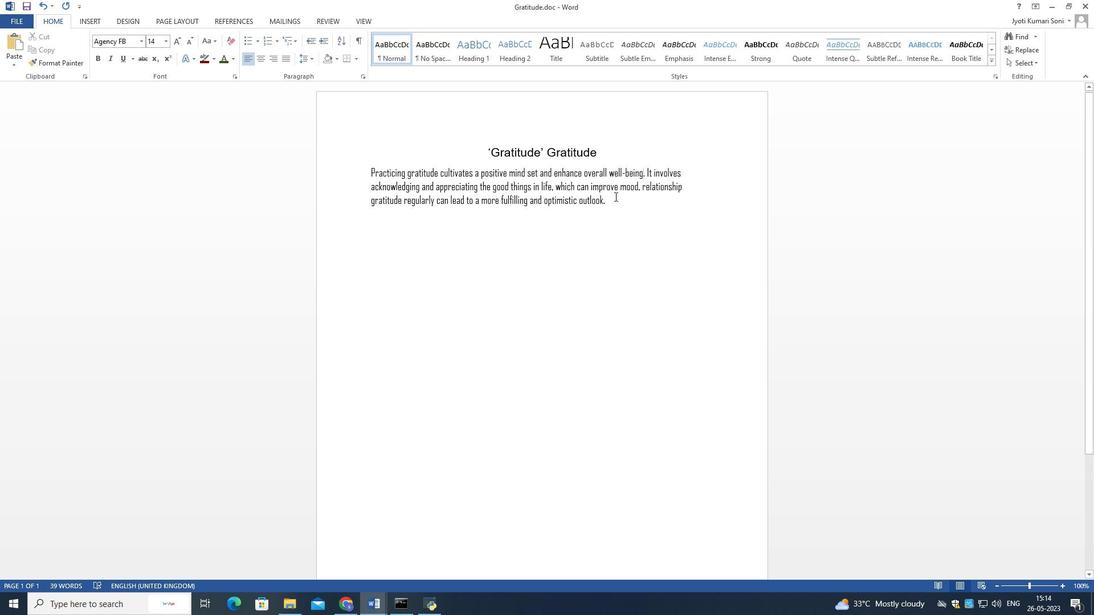 
Action: Mouse pressed left at (614, 202)
Screenshot: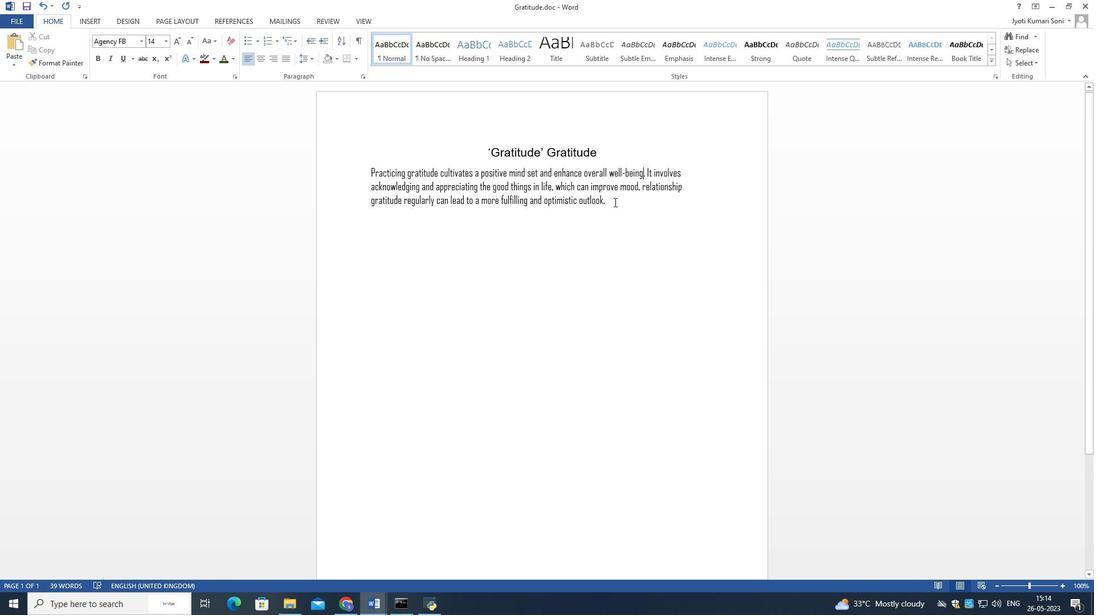 
Action: Mouse moved to (586, 198)
Screenshot: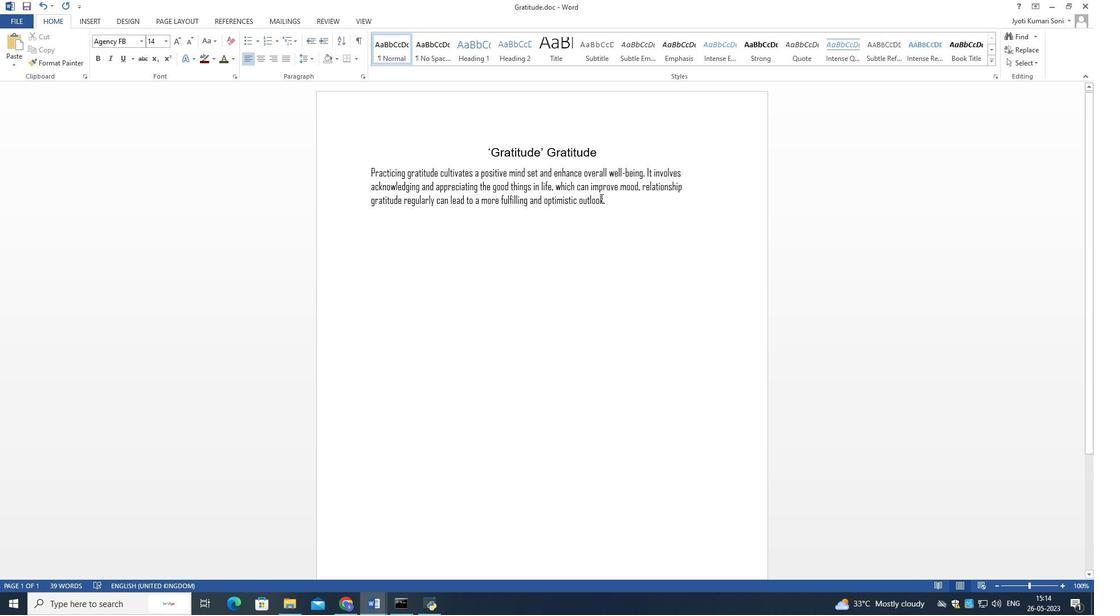 
Action: Key pressed <Key.enter>
Screenshot: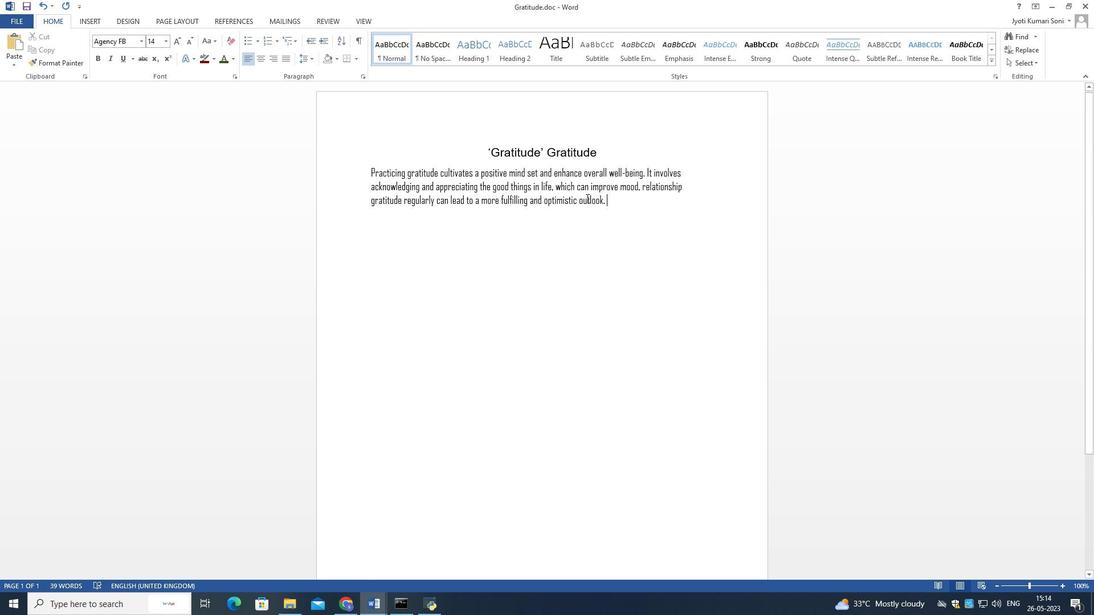 
Action: Mouse moved to (459, 219)
Screenshot: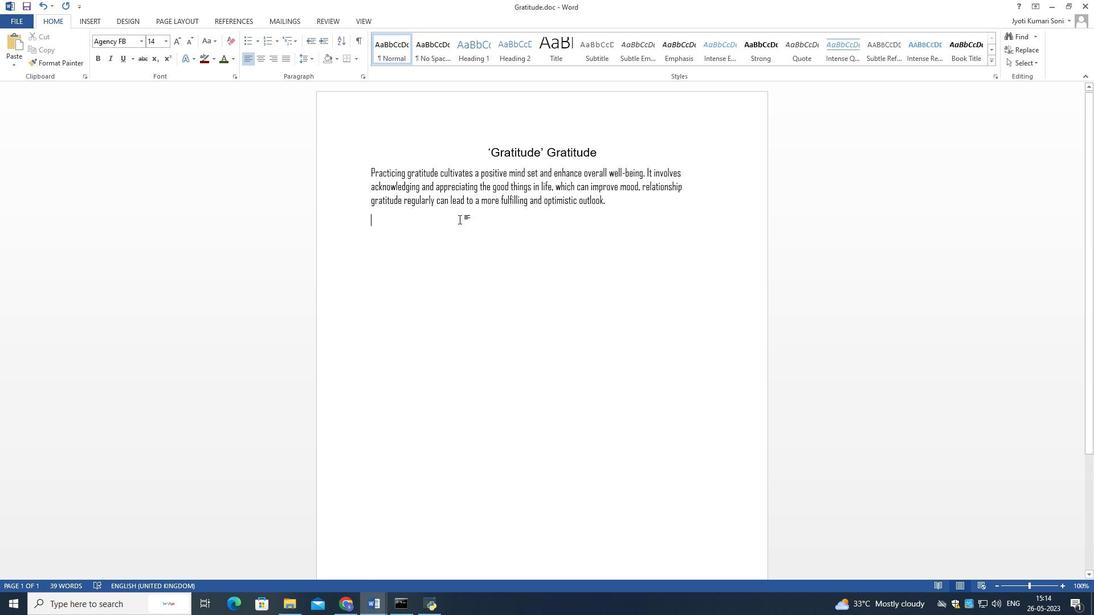 
